 Task: Select the error option in the file links markdown fragment links.
Action: Mouse moved to (69, 523)
Screenshot: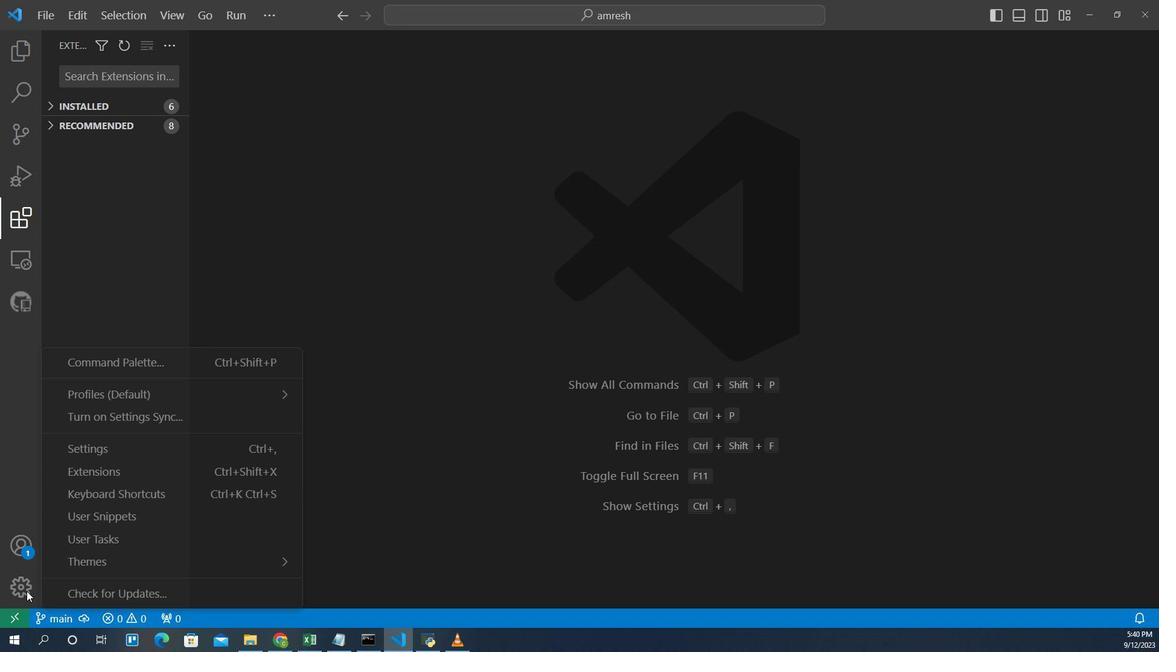 
Action: Mouse pressed left at (69, 523)
Screenshot: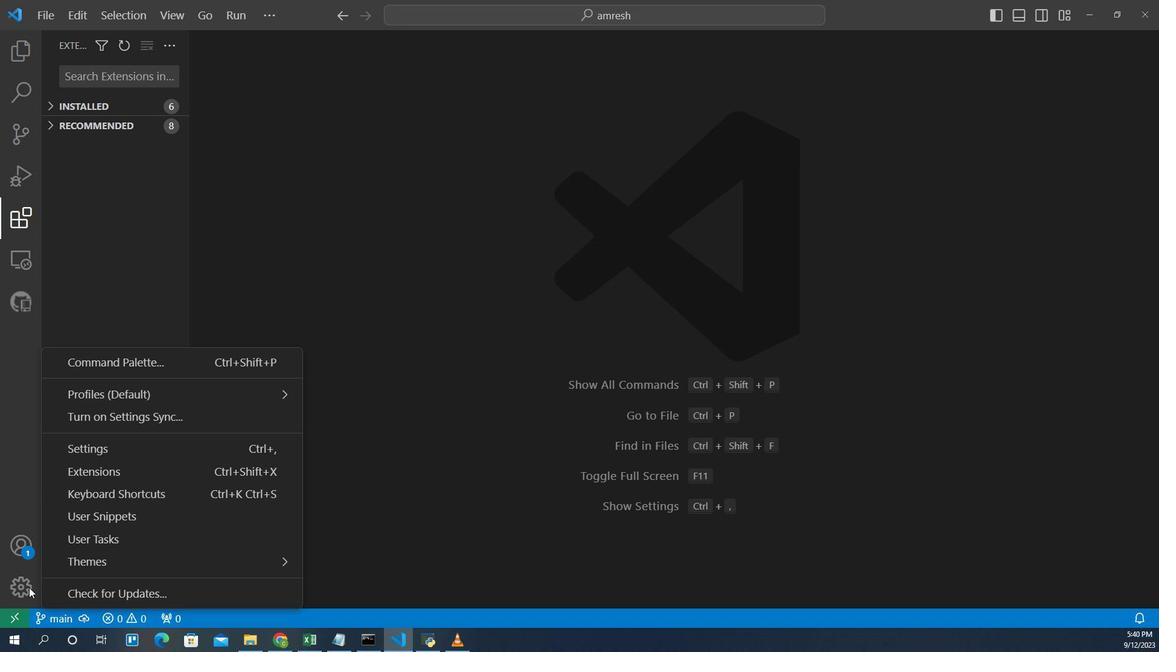
Action: Mouse moved to (120, 417)
Screenshot: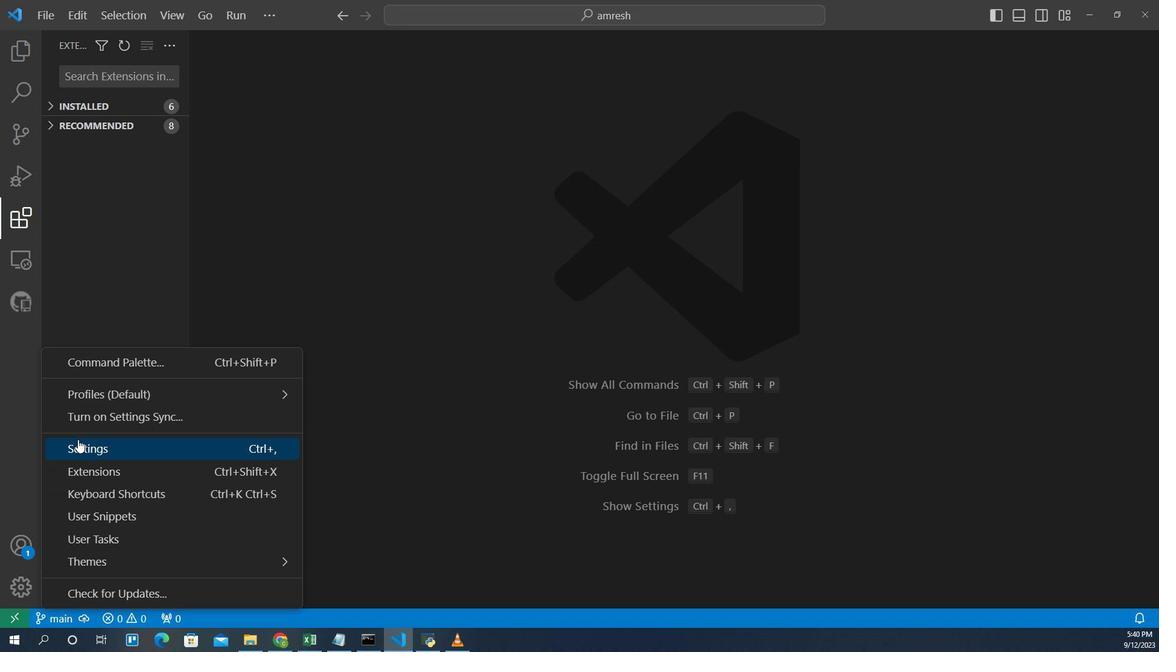
Action: Mouse pressed left at (120, 417)
Screenshot: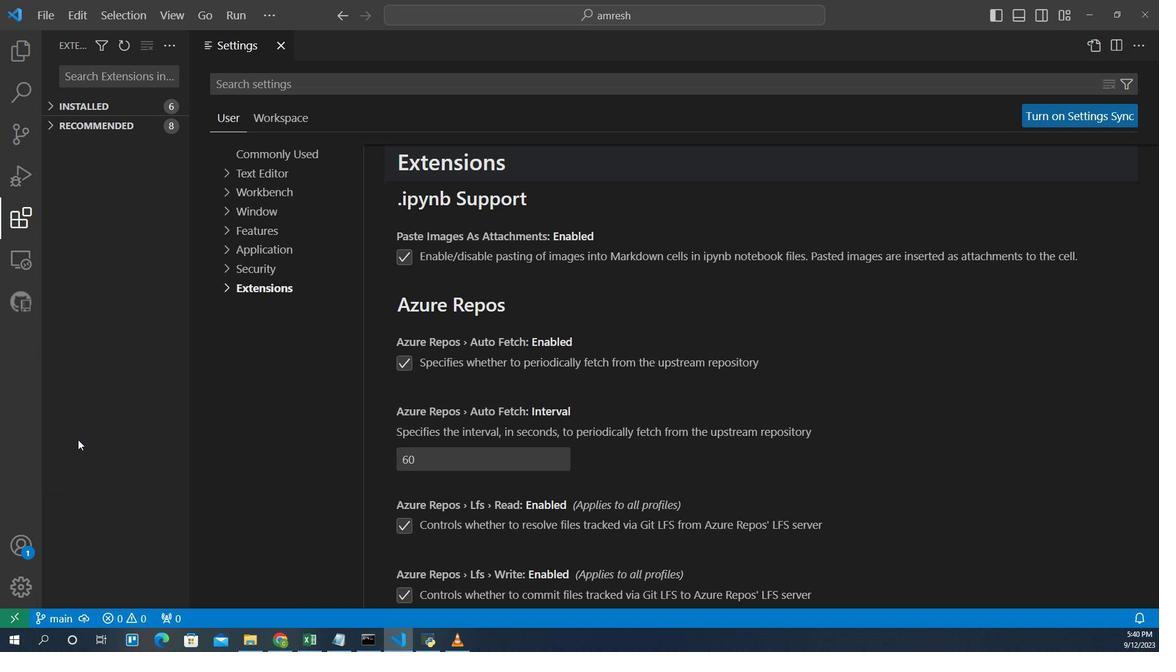
Action: Mouse moved to (283, 311)
Screenshot: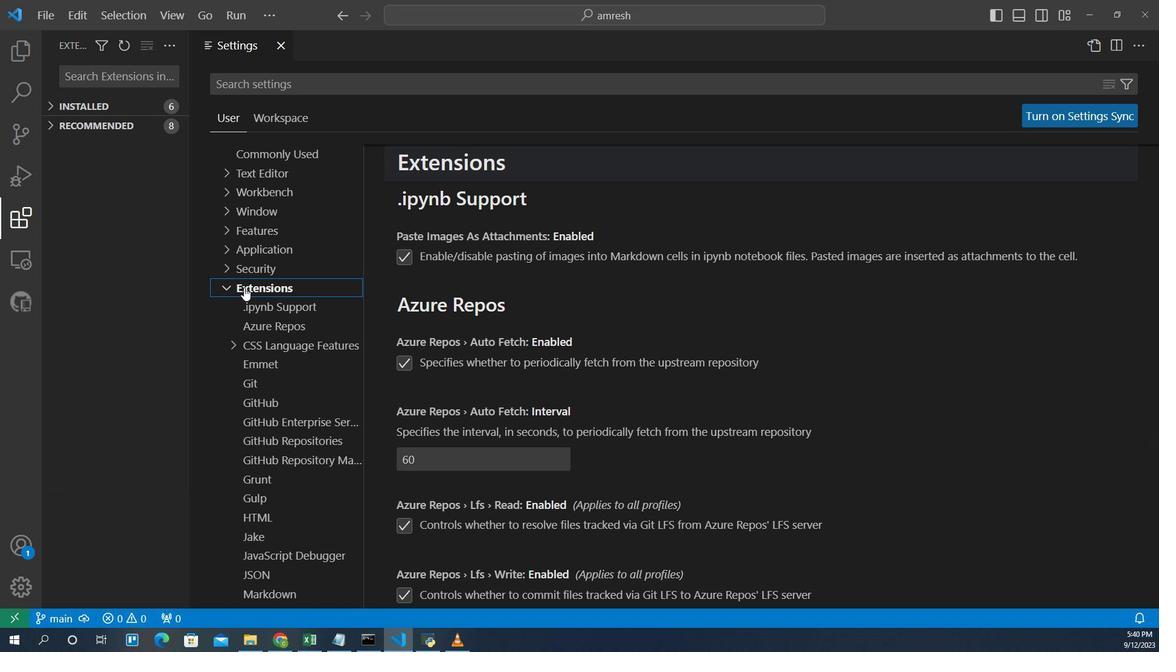 
Action: Mouse pressed left at (283, 311)
Screenshot: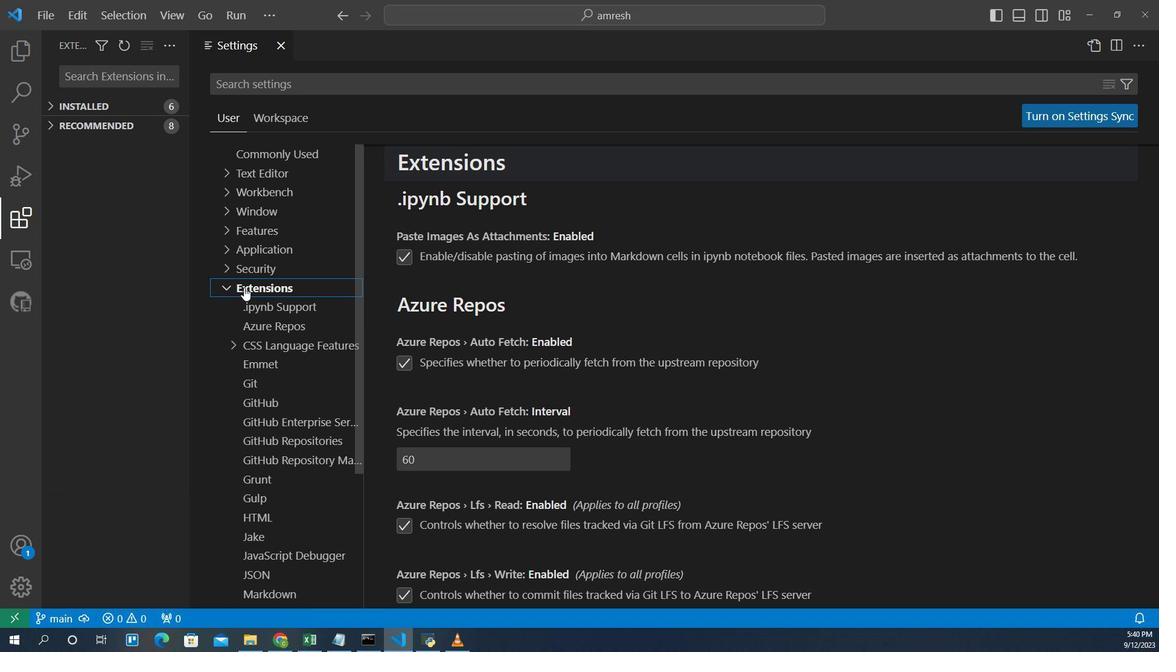 
Action: Mouse moved to (318, 525)
Screenshot: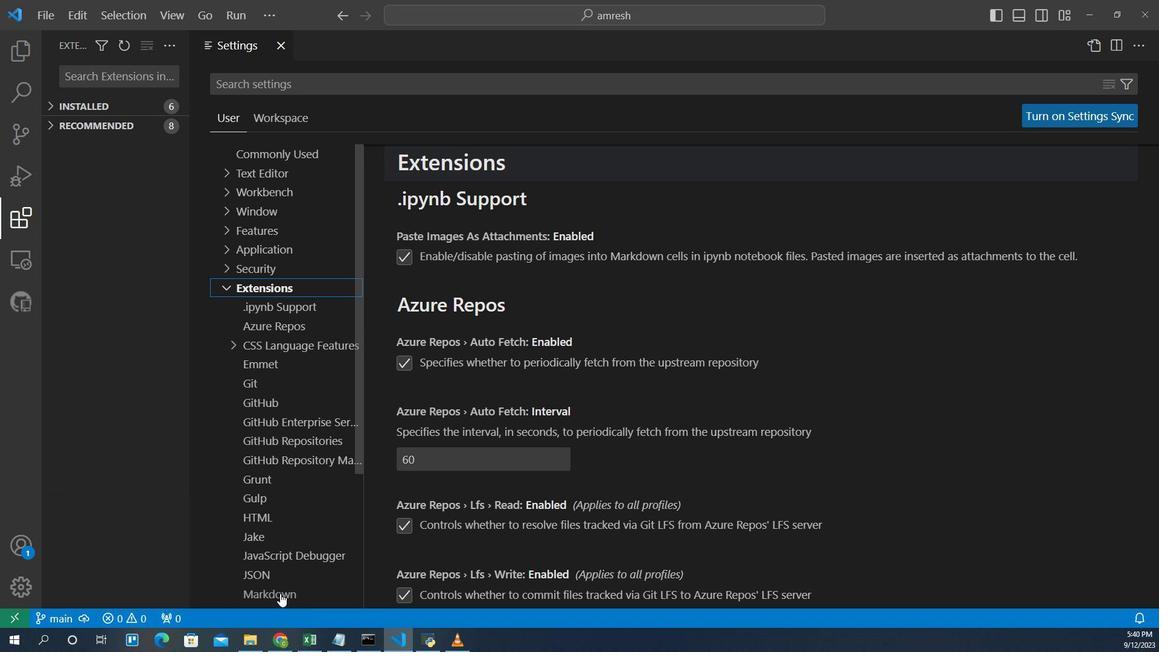 
Action: Mouse pressed left at (318, 525)
Screenshot: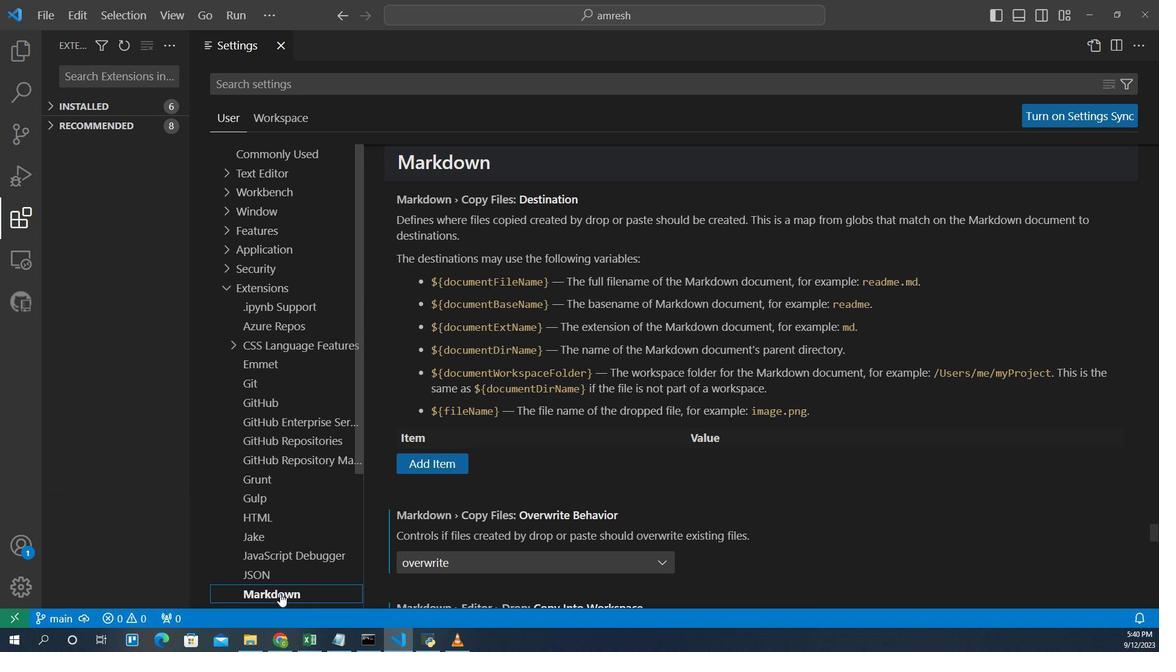 
Action: Mouse moved to (581, 440)
Screenshot: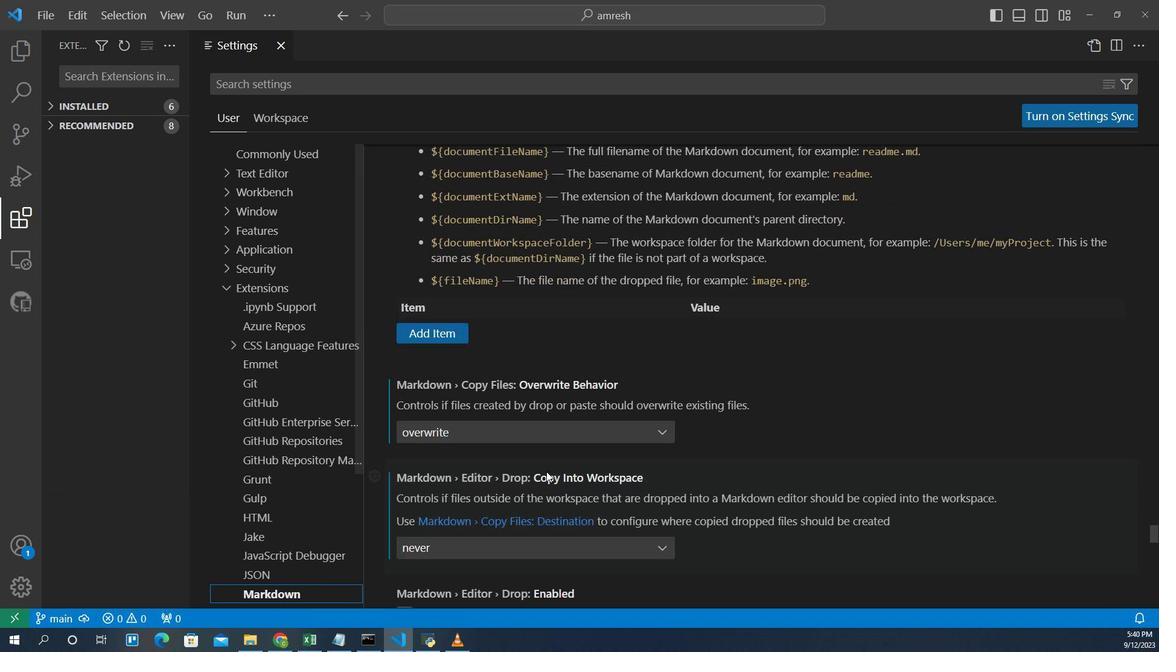 
Action: Mouse scrolled (581, 439) with delta (0, 0)
Screenshot: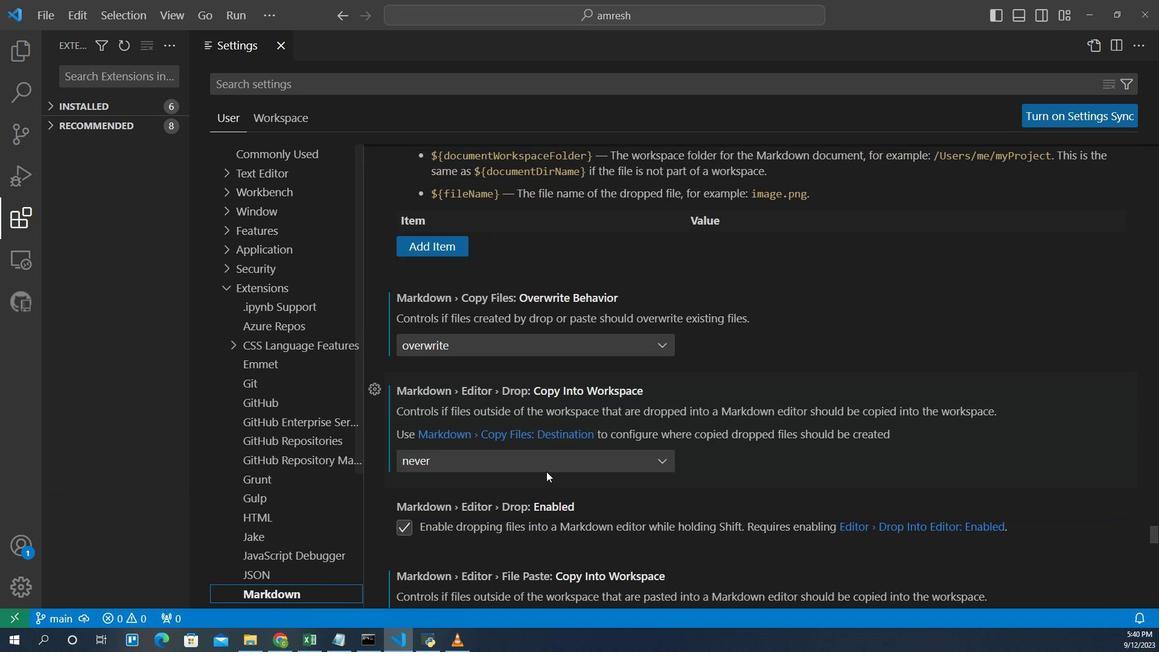
Action: Mouse scrolled (581, 439) with delta (0, 0)
Screenshot: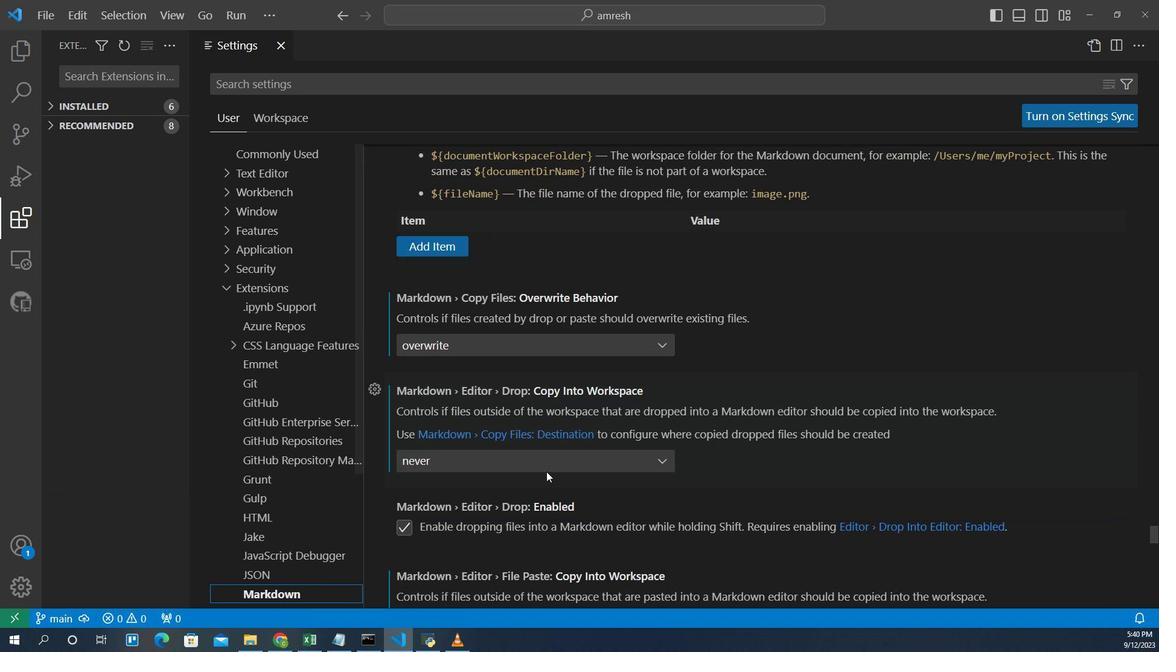 
Action: Mouse scrolled (581, 439) with delta (0, 0)
Screenshot: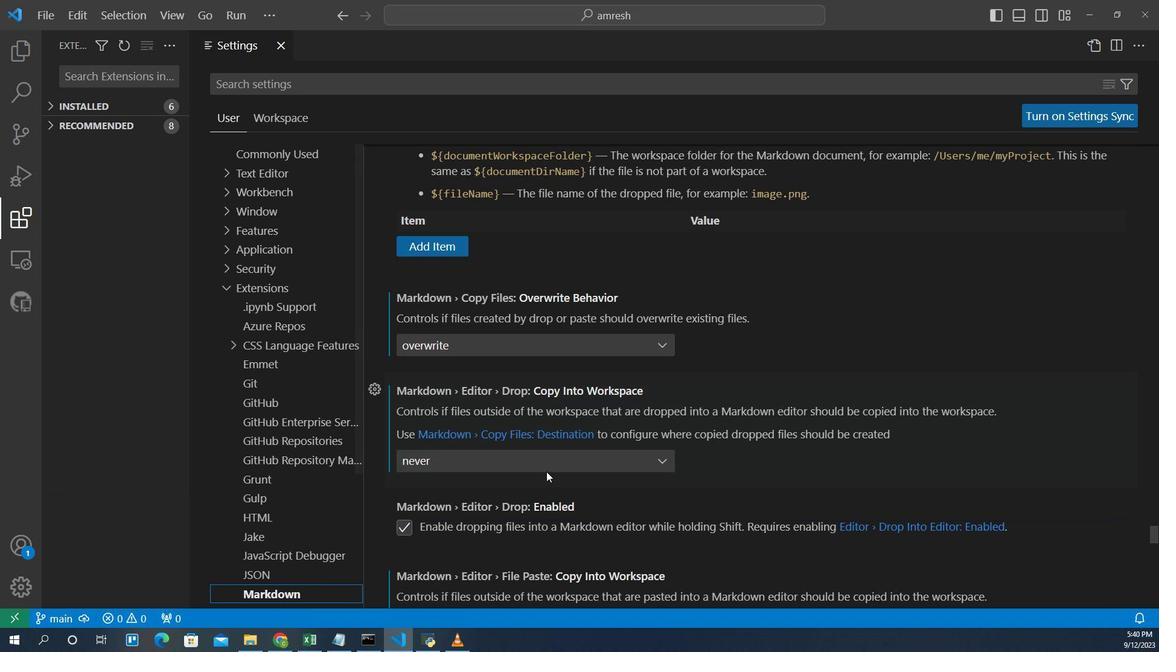 
Action: Mouse scrolled (581, 439) with delta (0, 0)
Screenshot: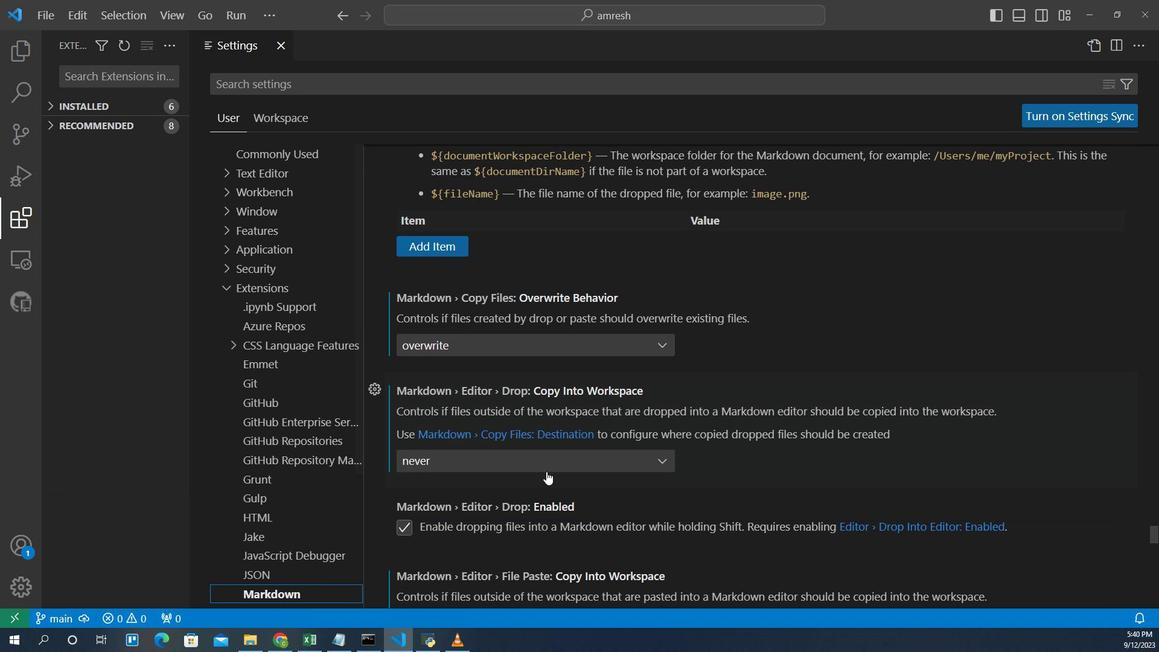 
Action: Mouse scrolled (581, 439) with delta (0, 0)
Screenshot: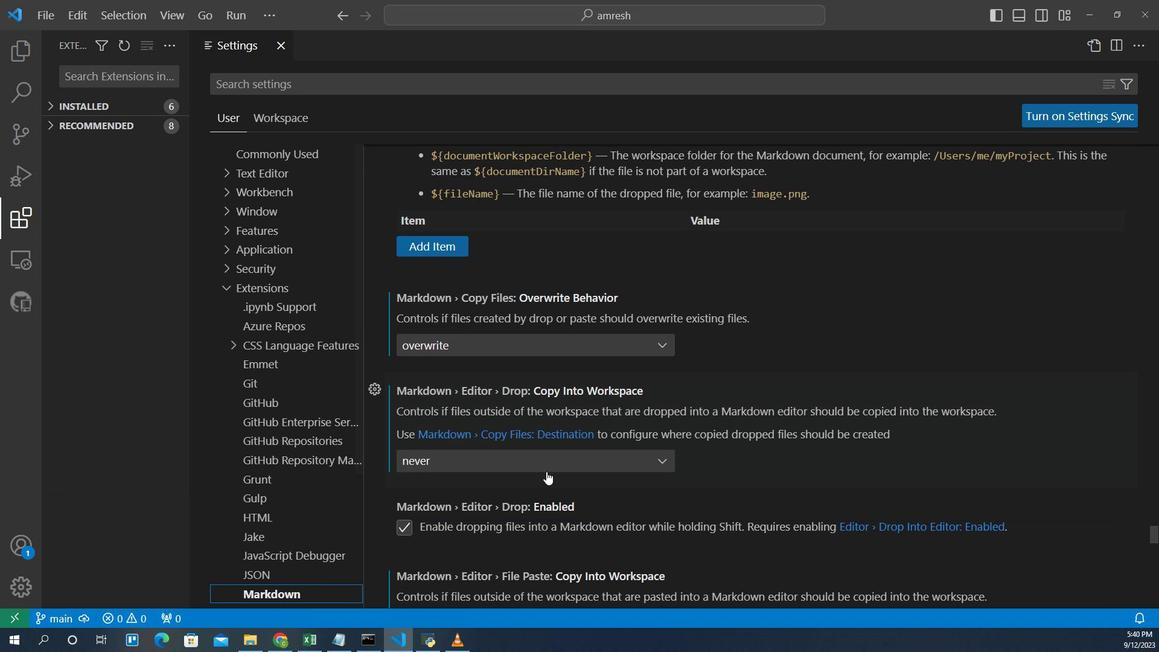
Action: Mouse scrolled (581, 439) with delta (0, 0)
Screenshot: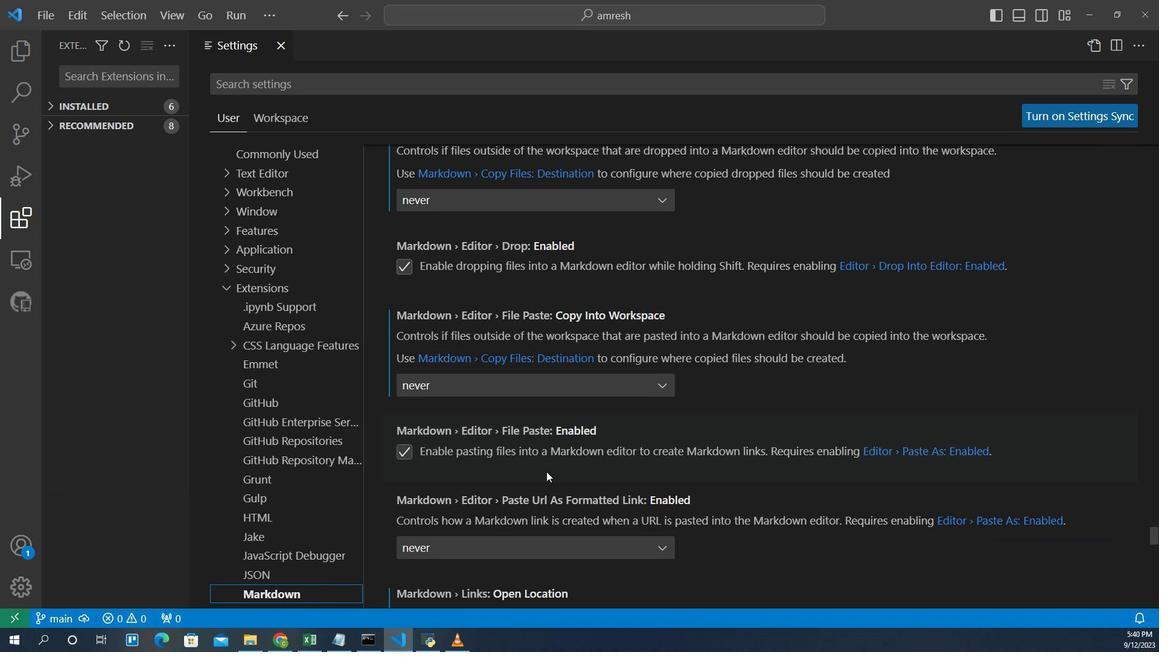
Action: Mouse scrolled (581, 439) with delta (0, 0)
Screenshot: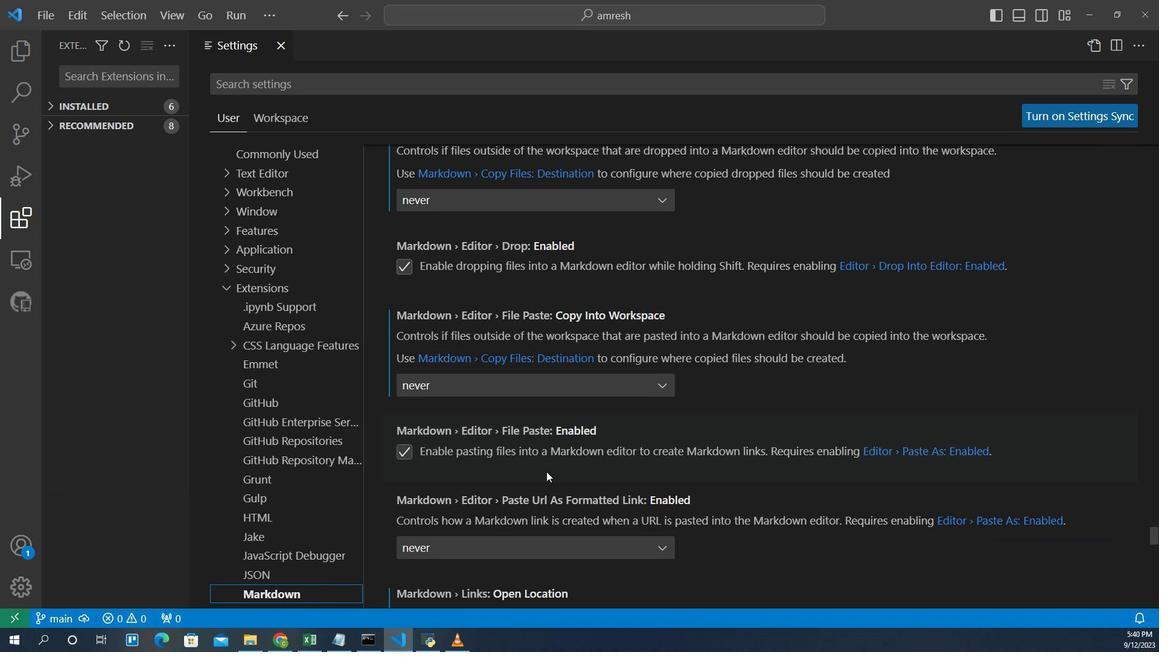 
Action: Mouse scrolled (581, 439) with delta (0, 0)
Screenshot: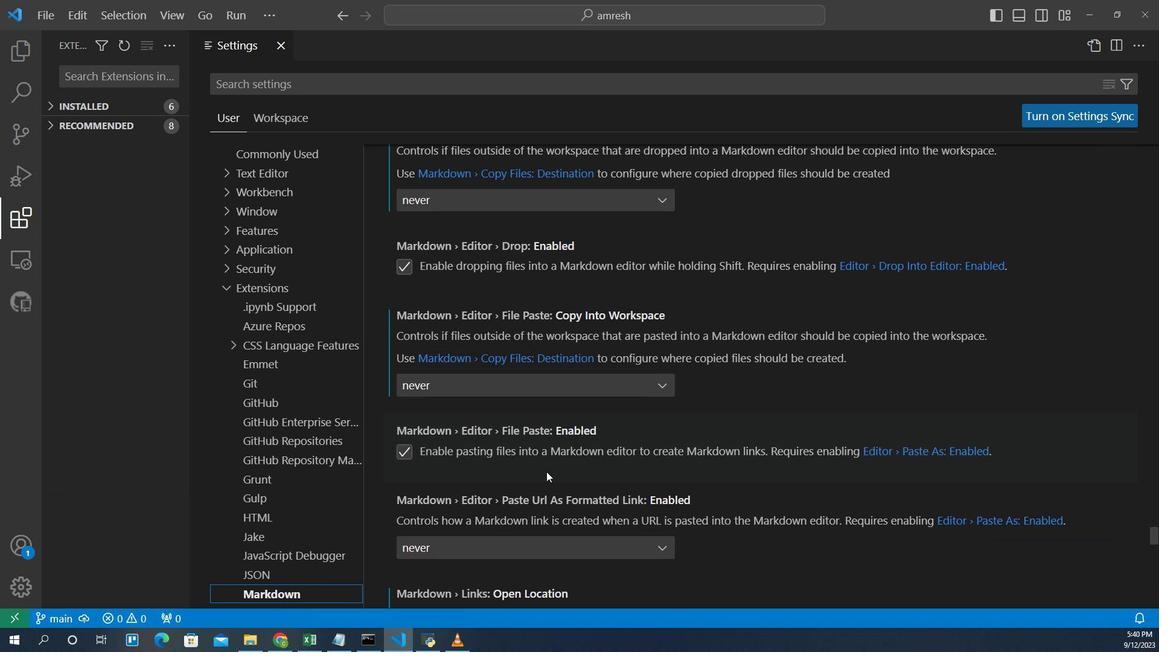 
Action: Mouse scrolled (581, 439) with delta (0, 0)
Screenshot: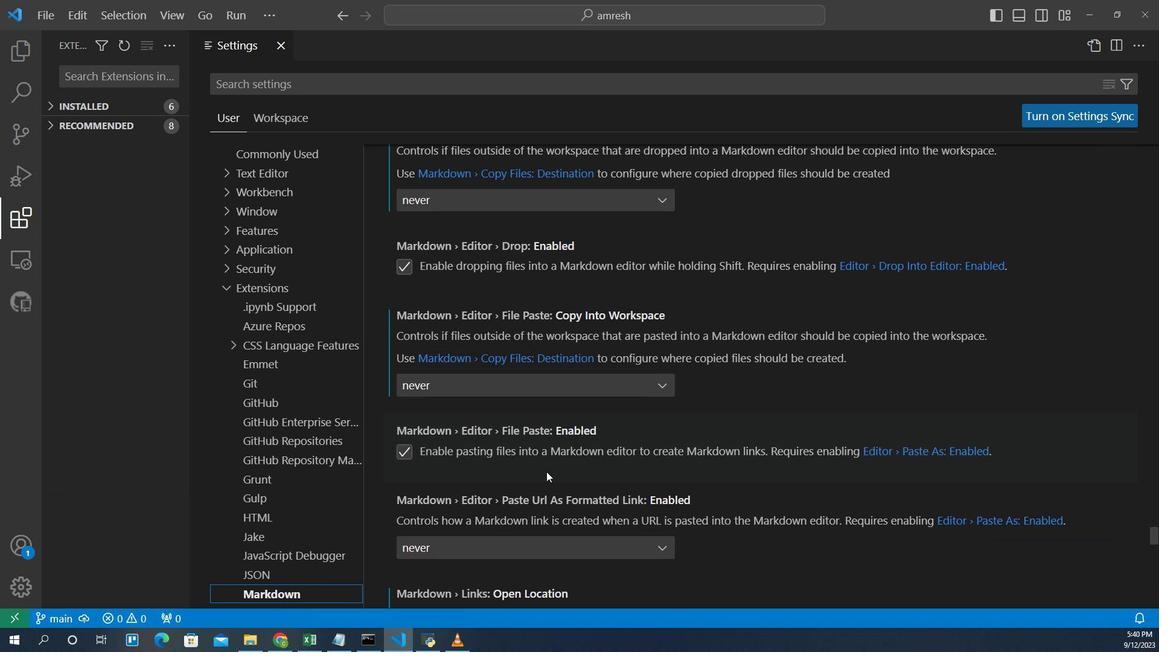 
Action: Mouse scrolled (581, 439) with delta (0, 0)
Screenshot: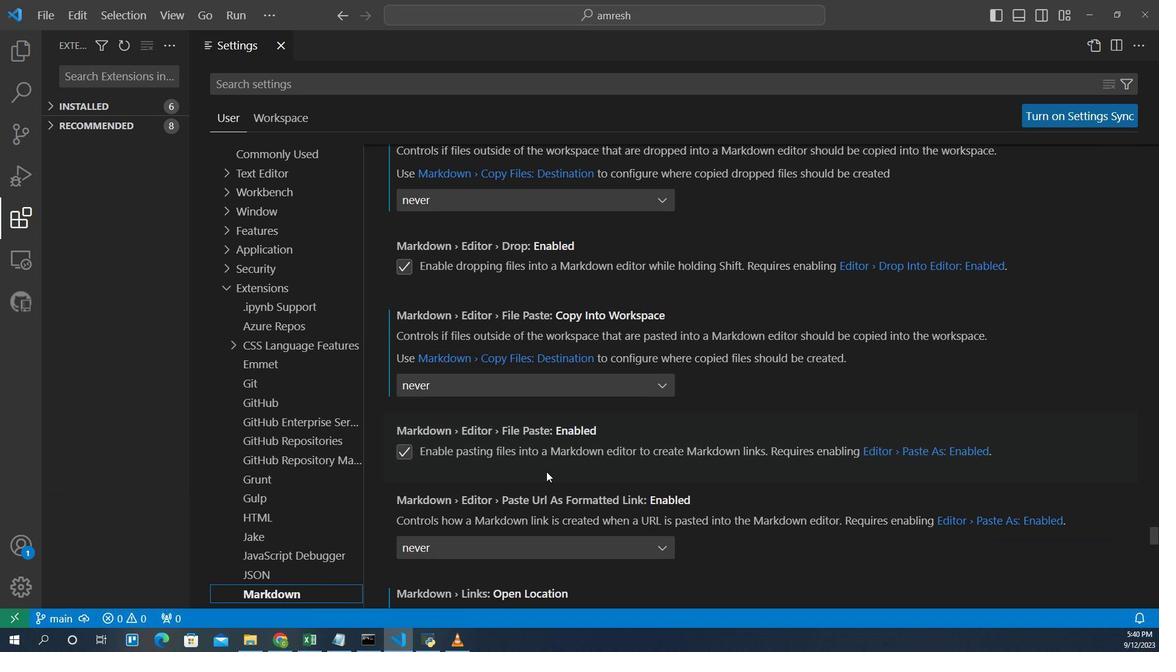 
Action: Mouse scrolled (581, 439) with delta (0, 0)
Screenshot: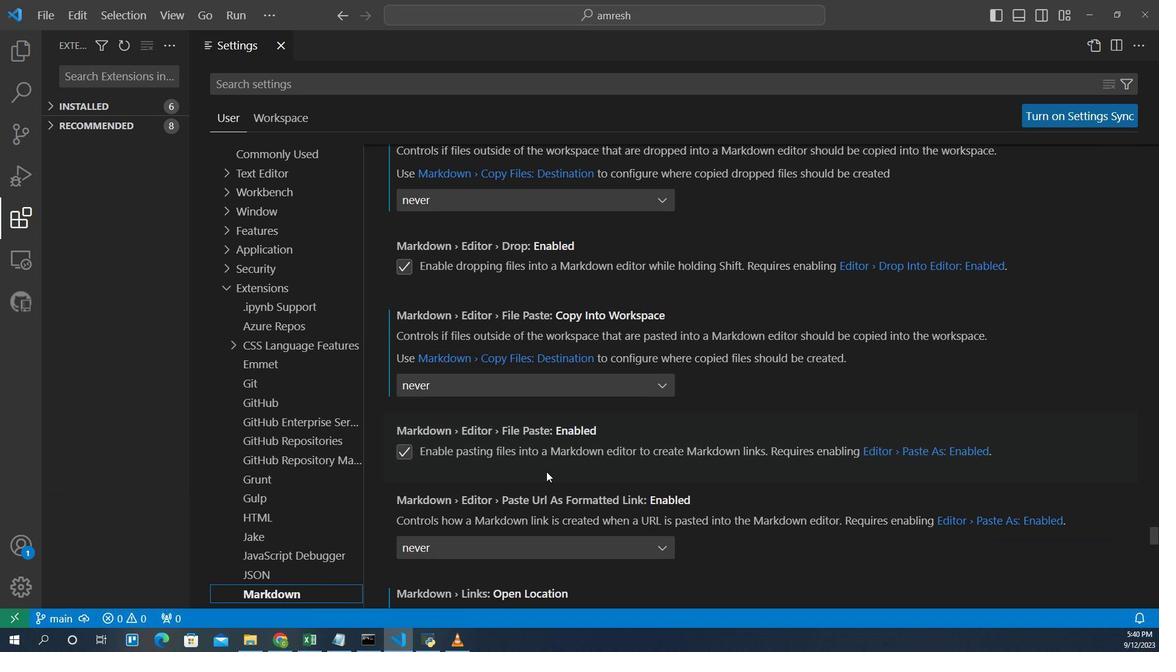 
Action: Mouse scrolled (581, 439) with delta (0, 0)
Screenshot: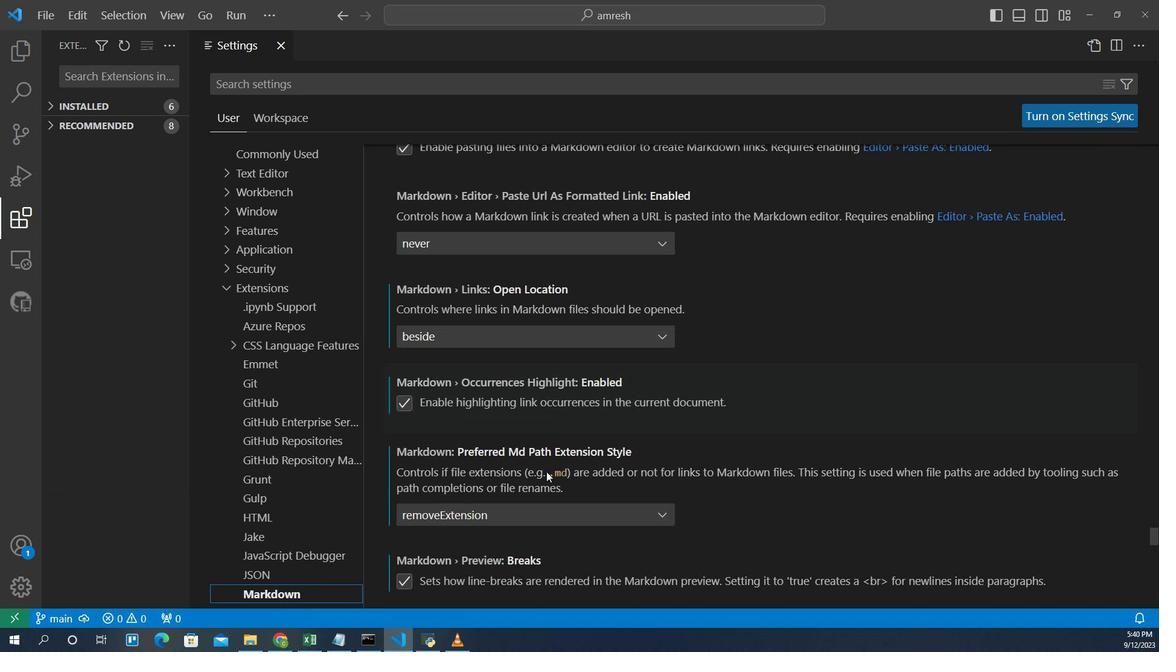 
Action: Mouse scrolled (581, 439) with delta (0, 0)
Screenshot: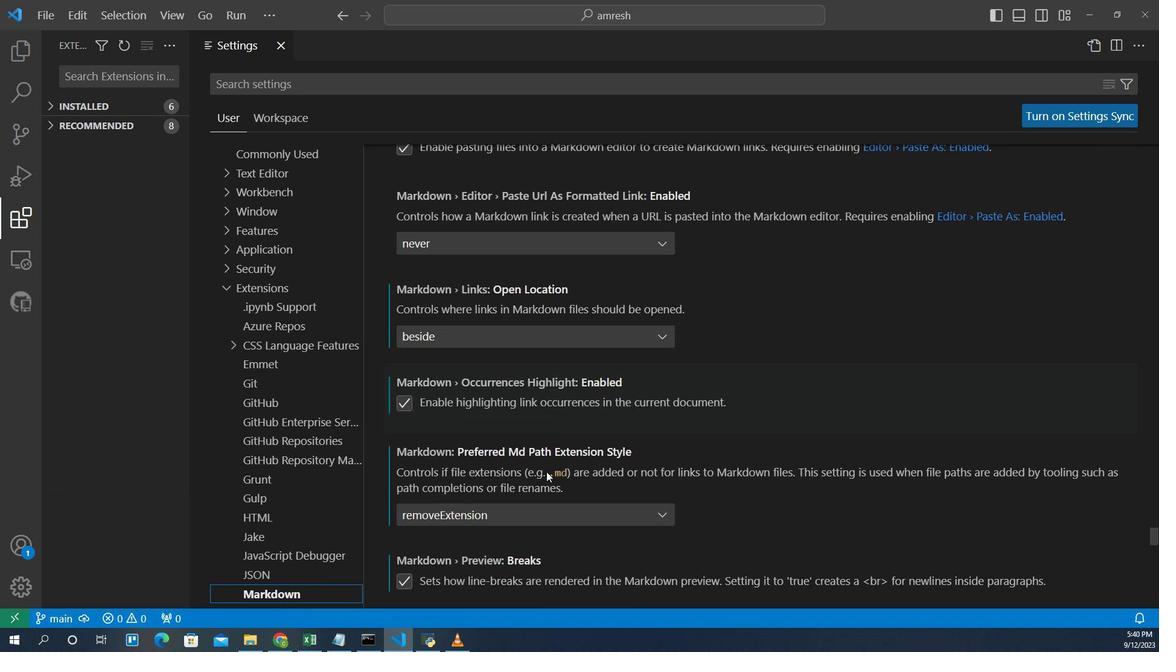 
Action: Mouse scrolled (581, 439) with delta (0, 0)
Screenshot: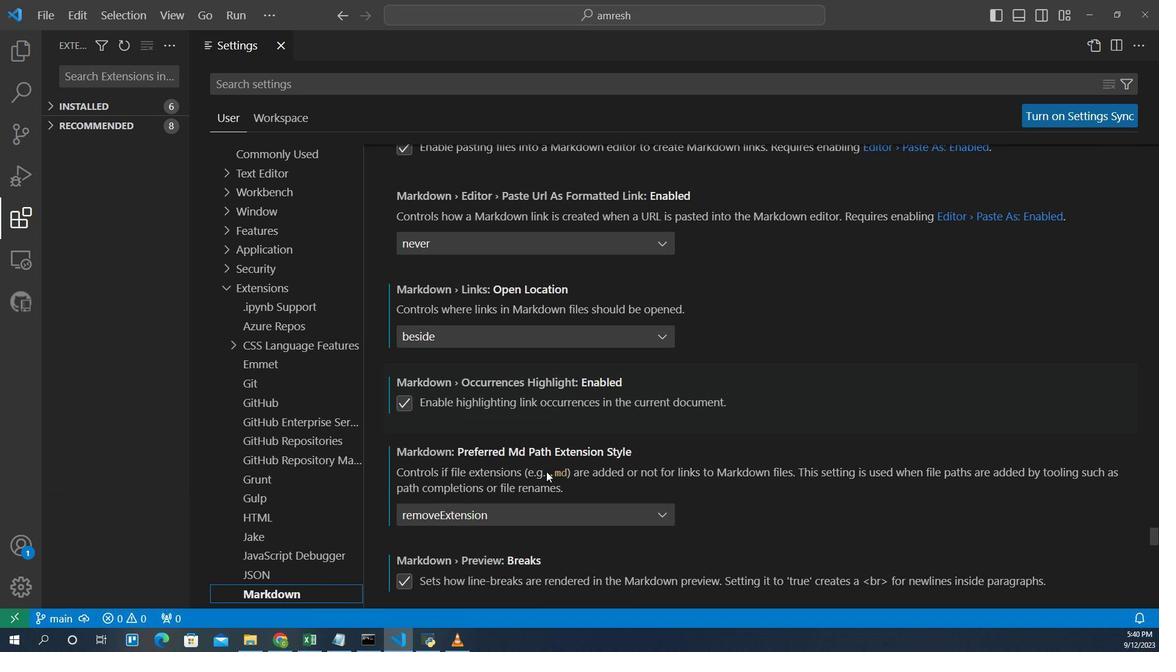 
Action: Mouse scrolled (581, 439) with delta (0, 0)
Screenshot: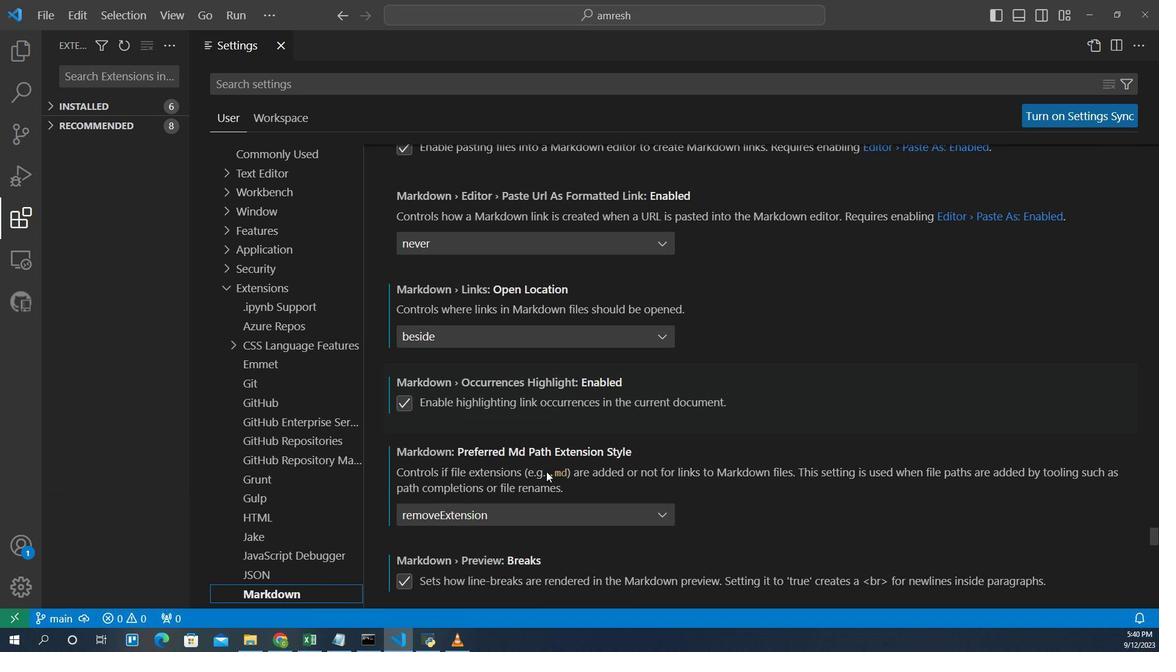 
Action: Mouse scrolled (581, 439) with delta (0, 0)
Screenshot: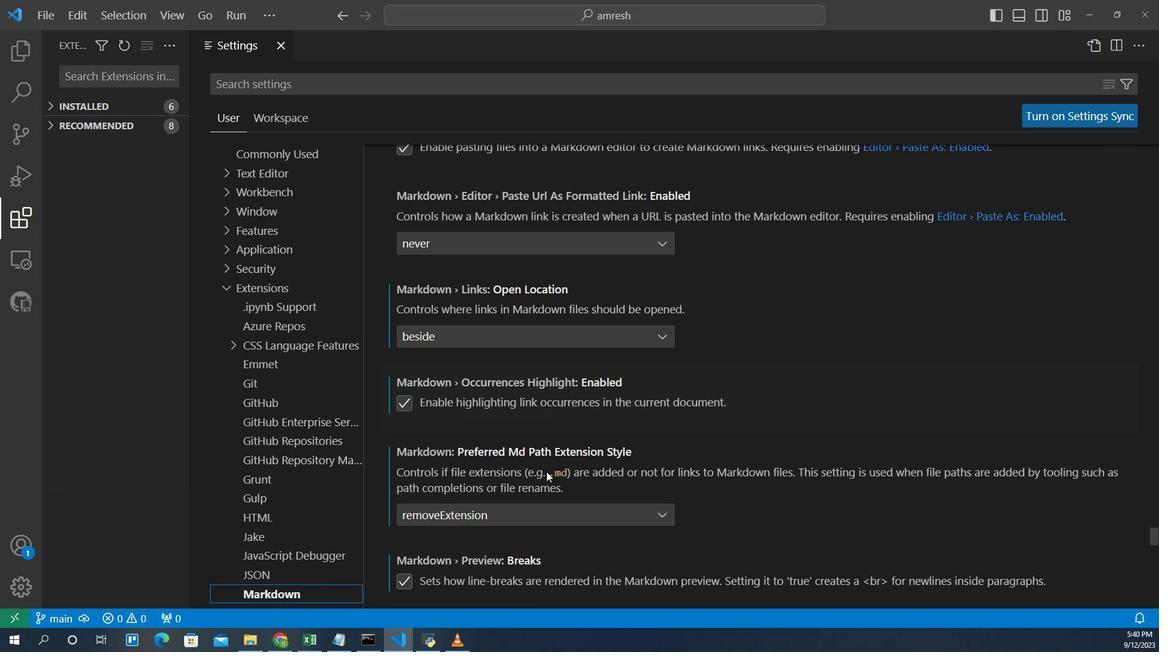 
Action: Mouse scrolled (581, 439) with delta (0, 0)
Screenshot: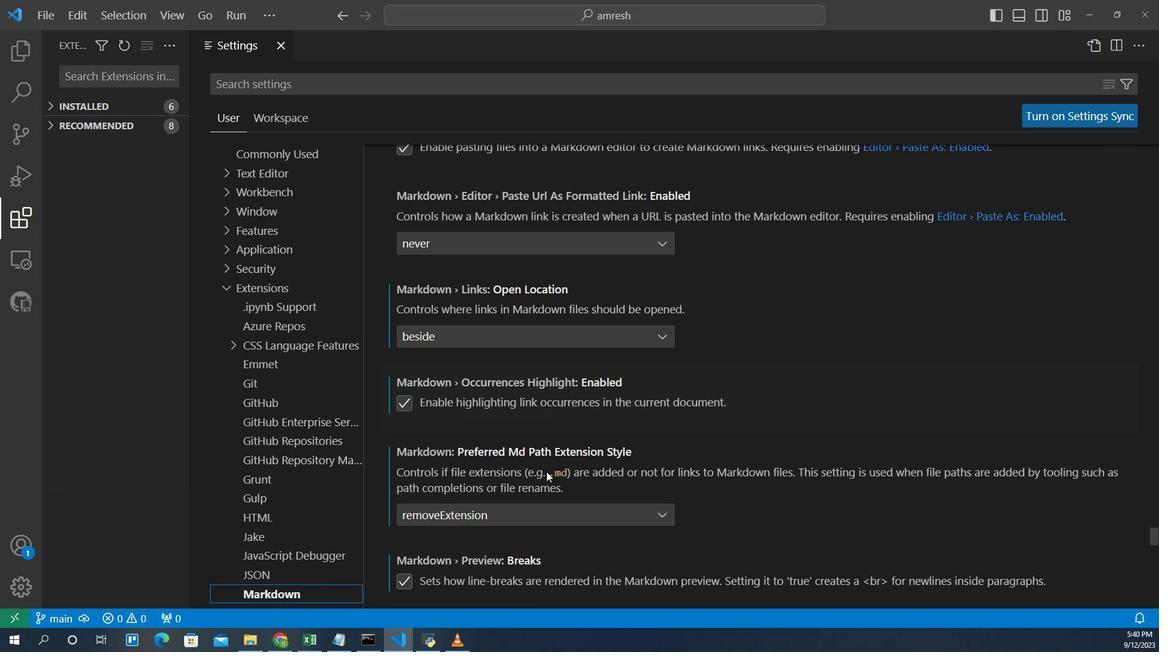 
Action: Mouse scrolled (581, 439) with delta (0, 0)
Screenshot: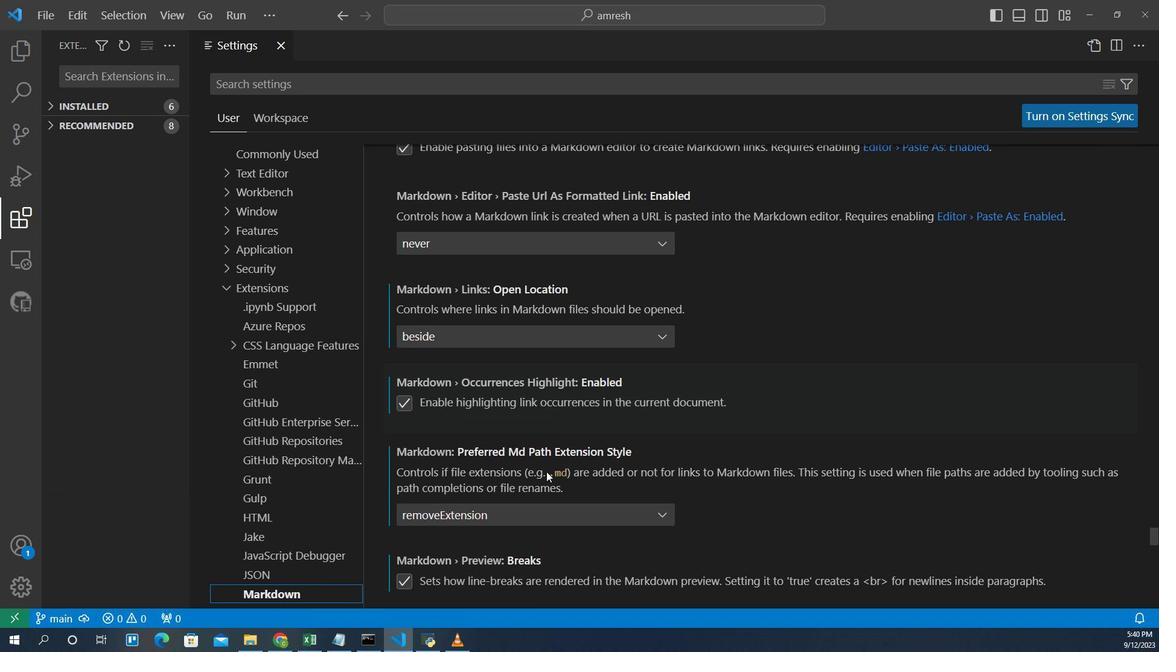 
Action: Mouse scrolled (581, 439) with delta (0, 0)
Screenshot: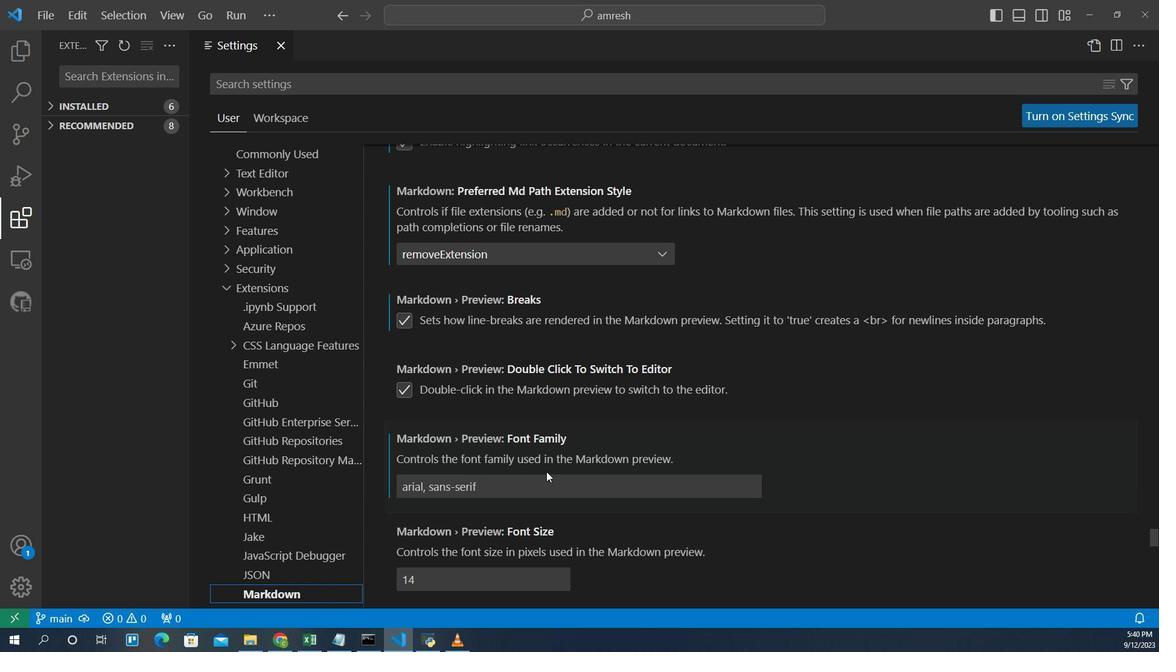 
Action: Mouse scrolled (581, 439) with delta (0, 0)
Screenshot: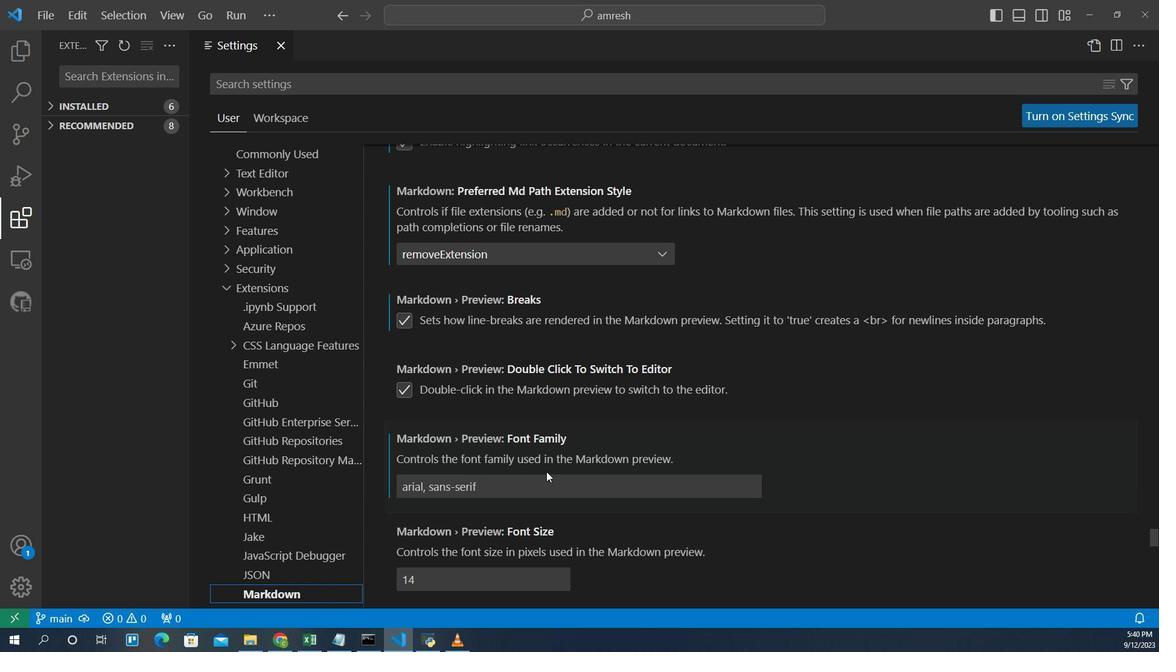 
Action: Mouse scrolled (581, 439) with delta (0, 0)
Screenshot: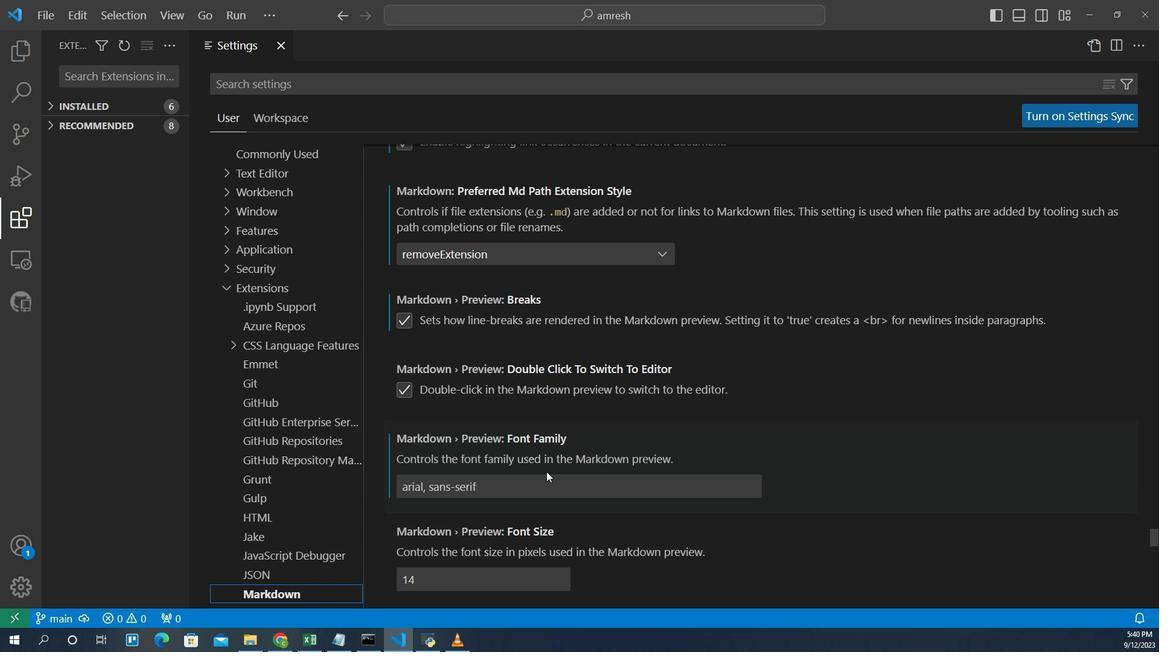 
Action: Mouse scrolled (581, 439) with delta (0, 0)
Screenshot: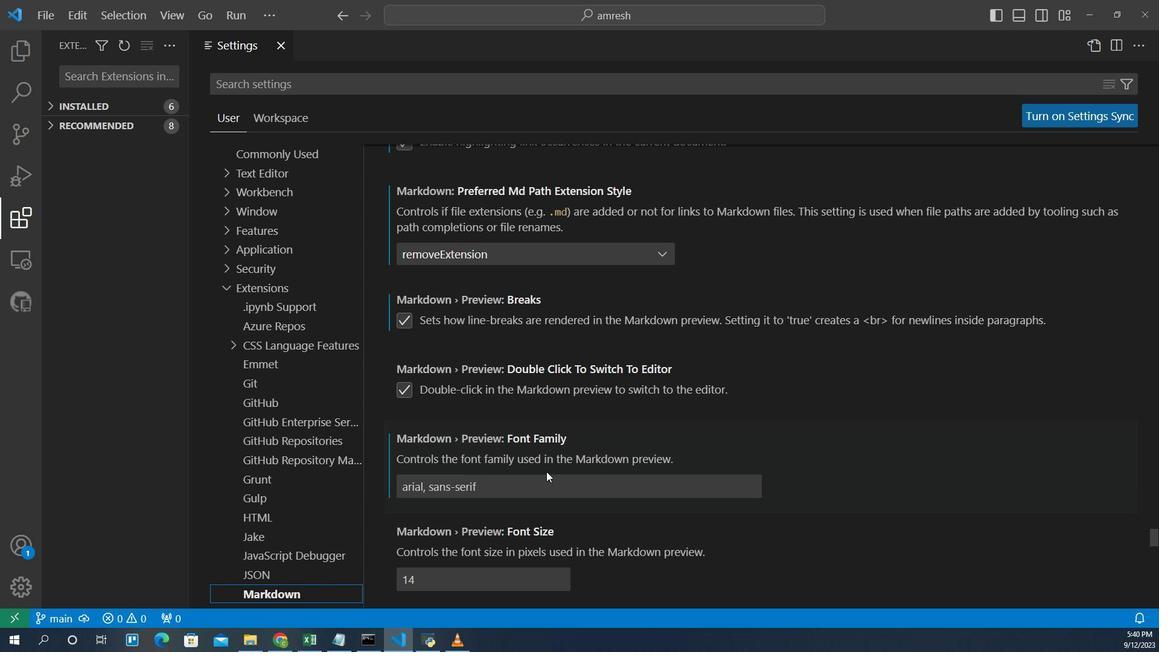 
Action: Mouse scrolled (581, 439) with delta (0, 0)
Screenshot: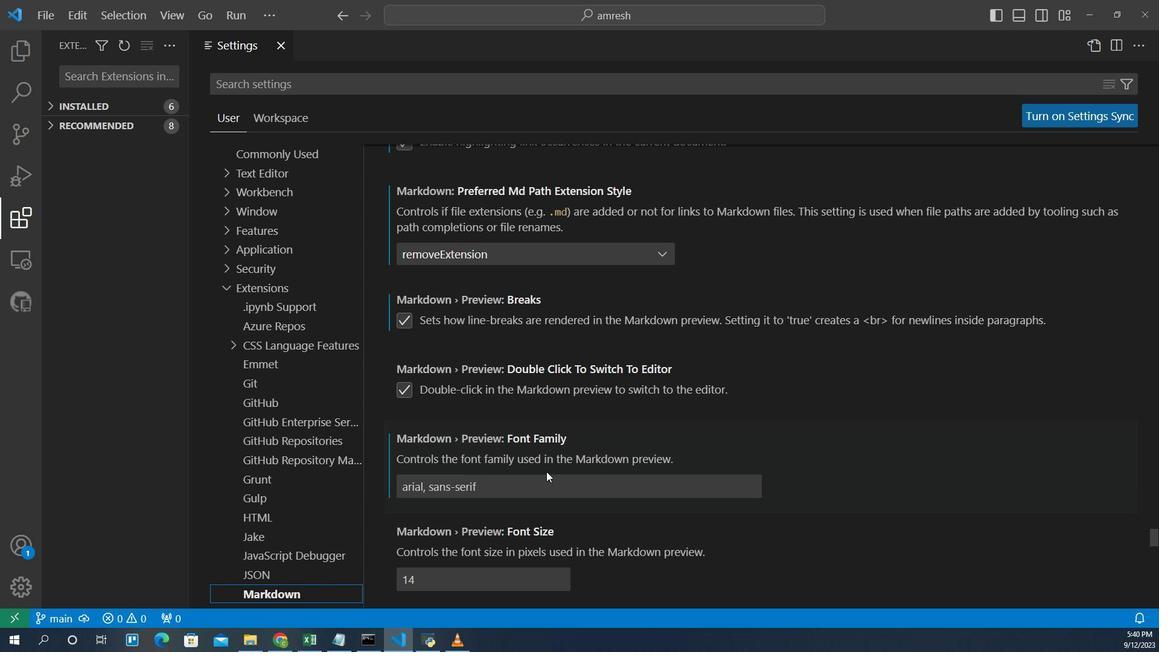 
Action: Mouse scrolled (581, 439) with delta (0, 0)
Screenshot: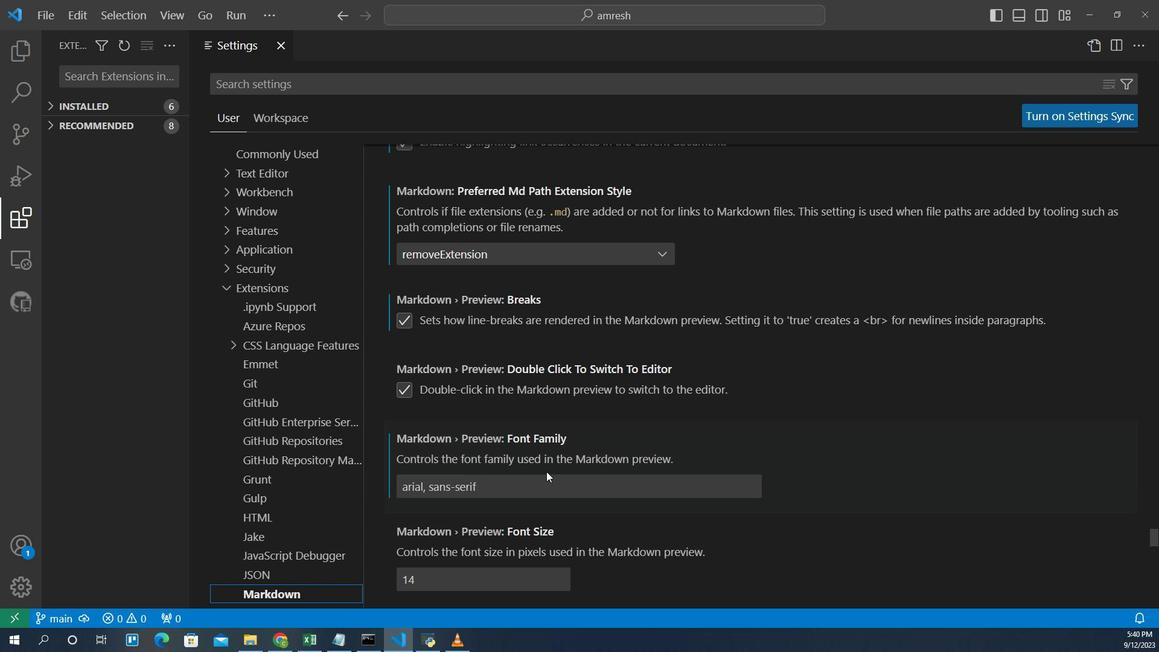 
Action: Mouse moved to (581, 440)
Screenshot: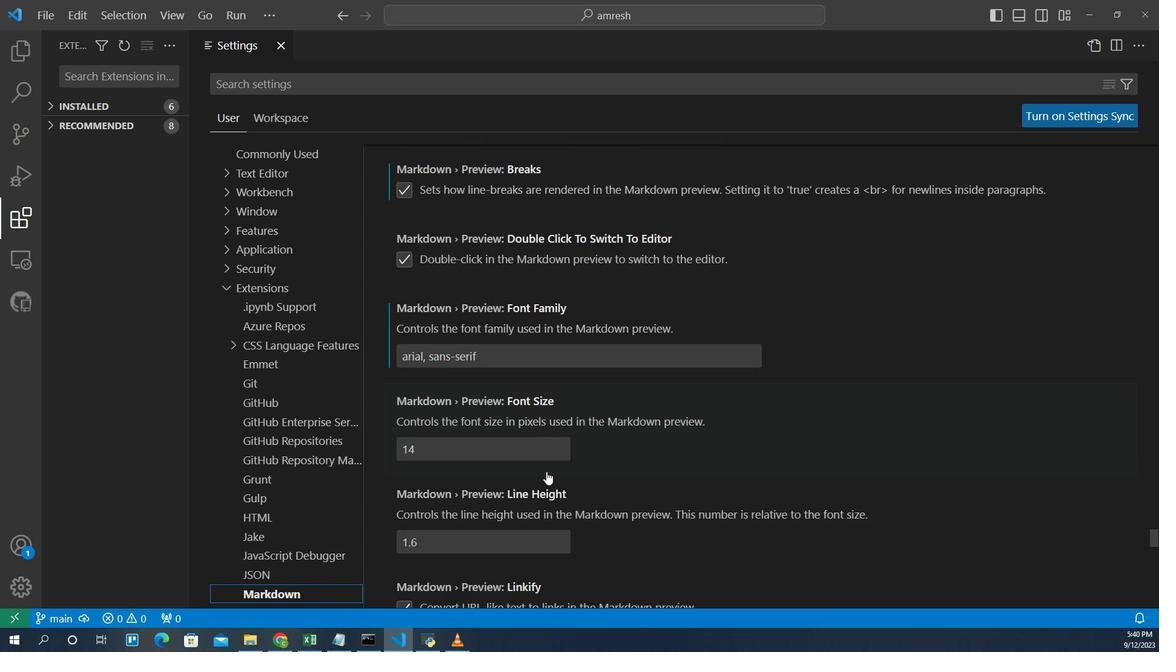 
Action: Mouse scrolled (581, 439) with delta (0, 0)
Screenshot: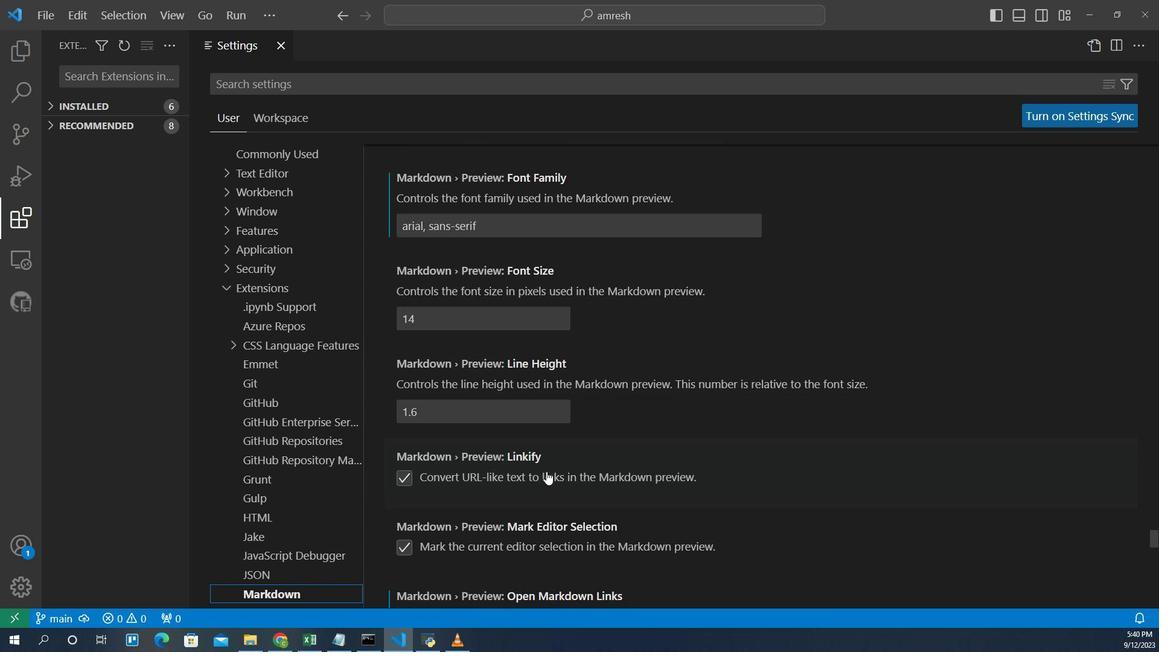 
Action: Mouse scrolled (581, 439) with delta (0, 0)
Screenshot: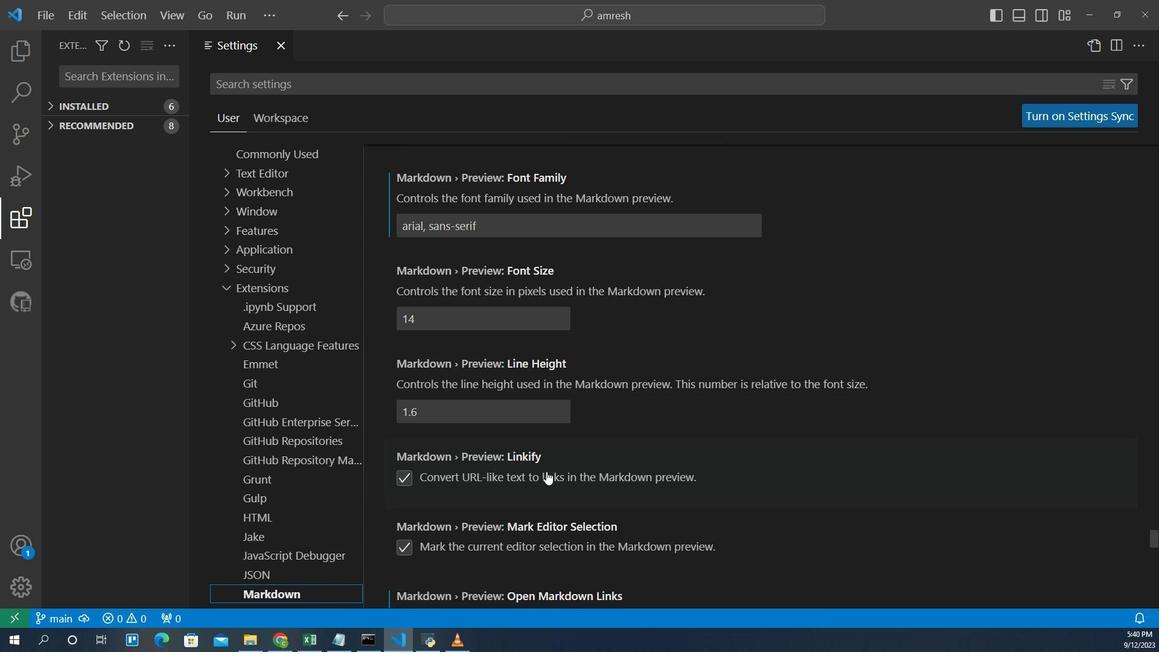
Action: Mouse scrolled (581, 439) with delta (0, 0)
Screenshot: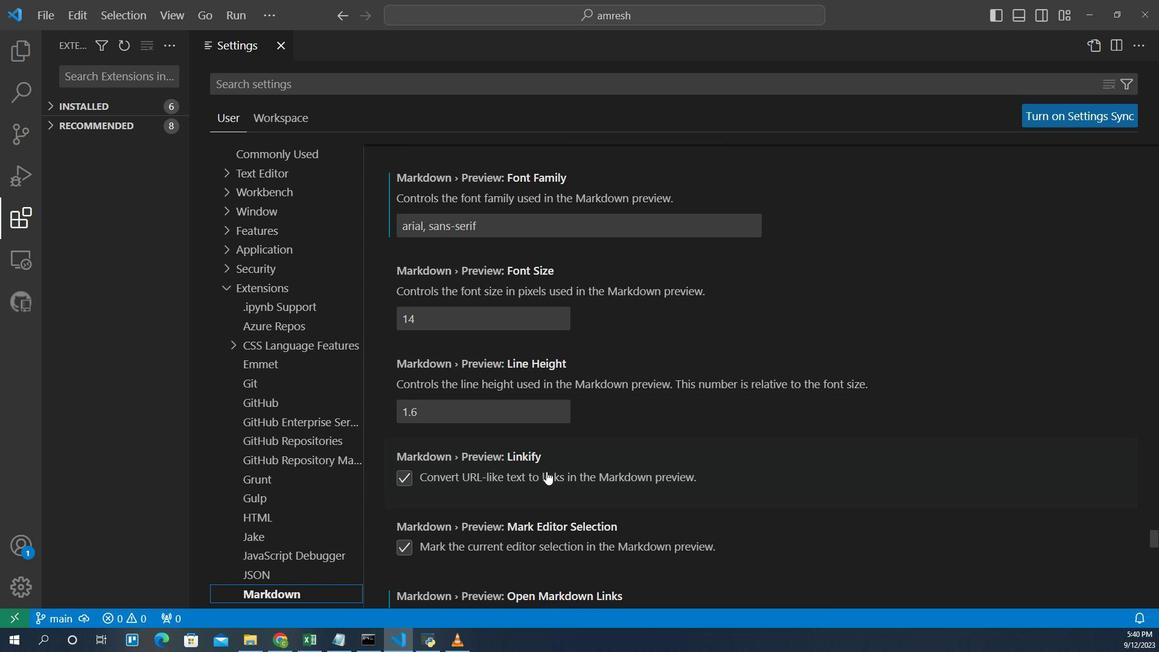 
Action: Mouse scrolled (581, 439) with delta (0, 0)
Screenshot: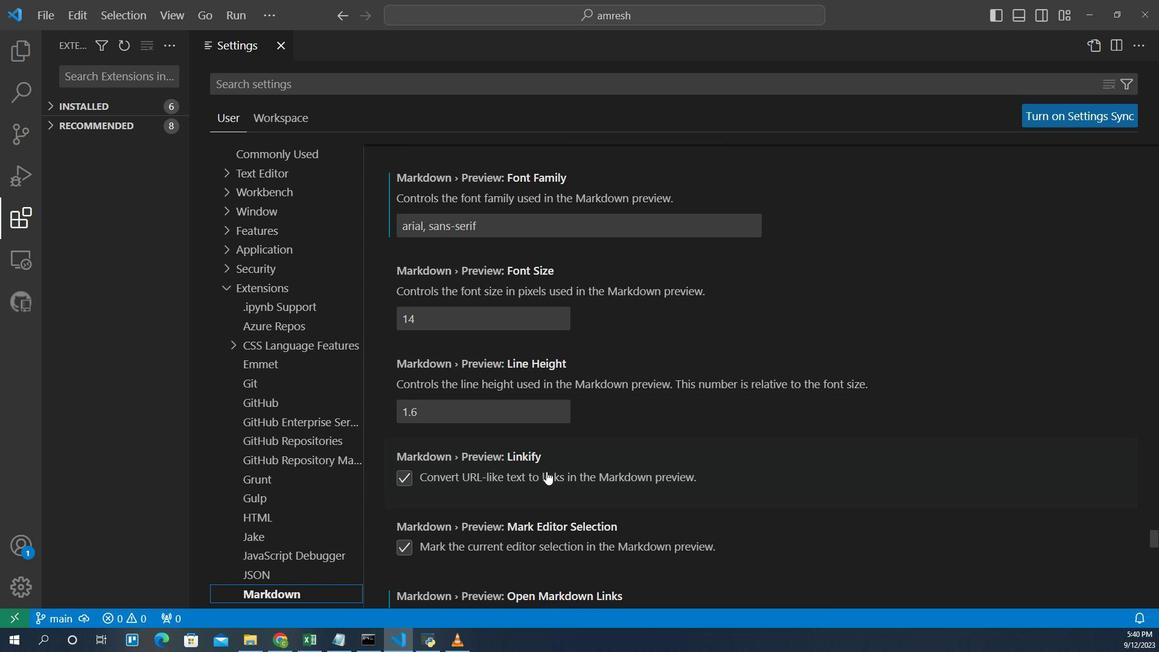 
Action: Mouse scrolled (581, 439) with delta (0, 0)
Screenshot: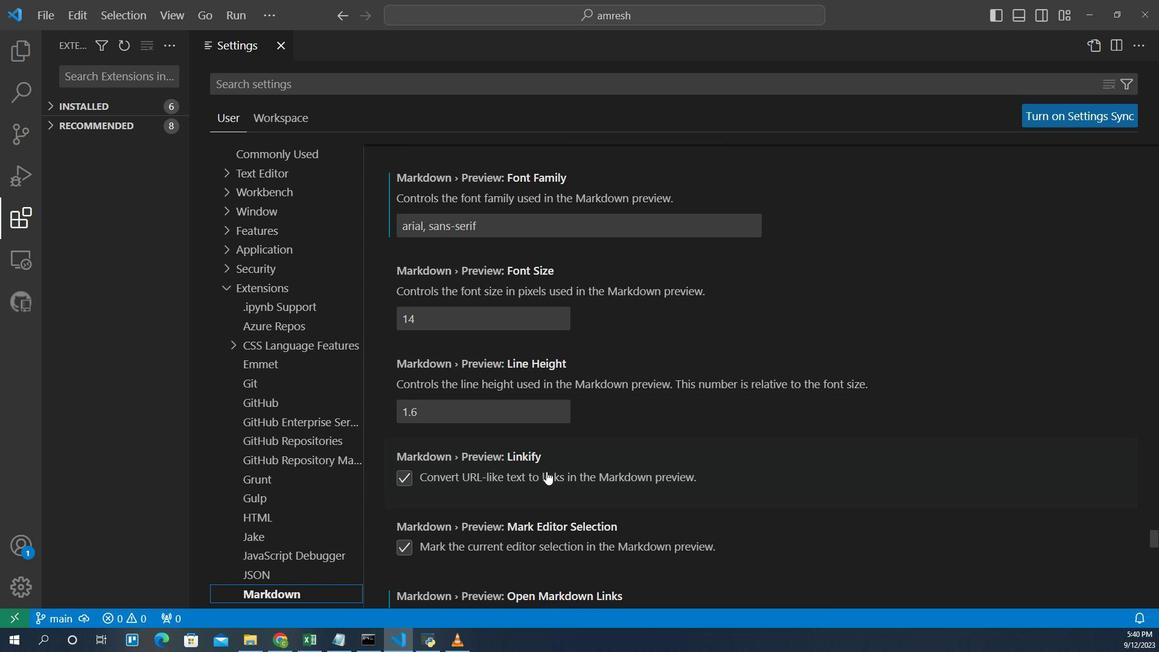 
Action: Mouse scrolled (581, 439) with delta (0, 0)
Screenshot: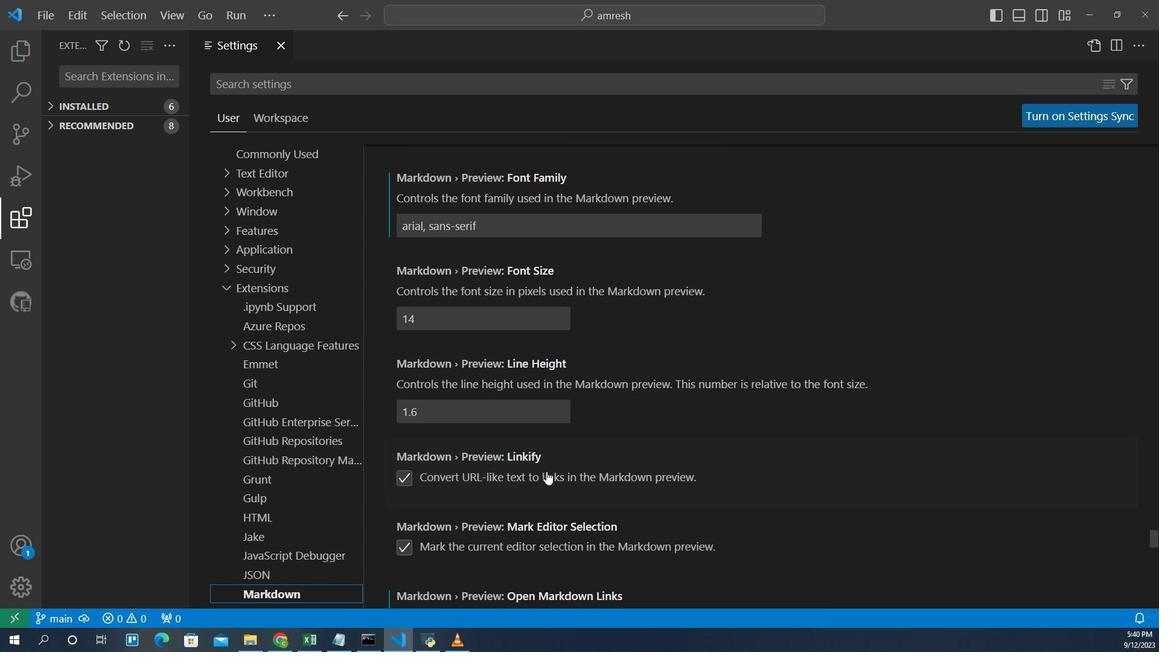 
Action: Mouse scrolled (581, 439) with delta (0, 0)
Screenshot: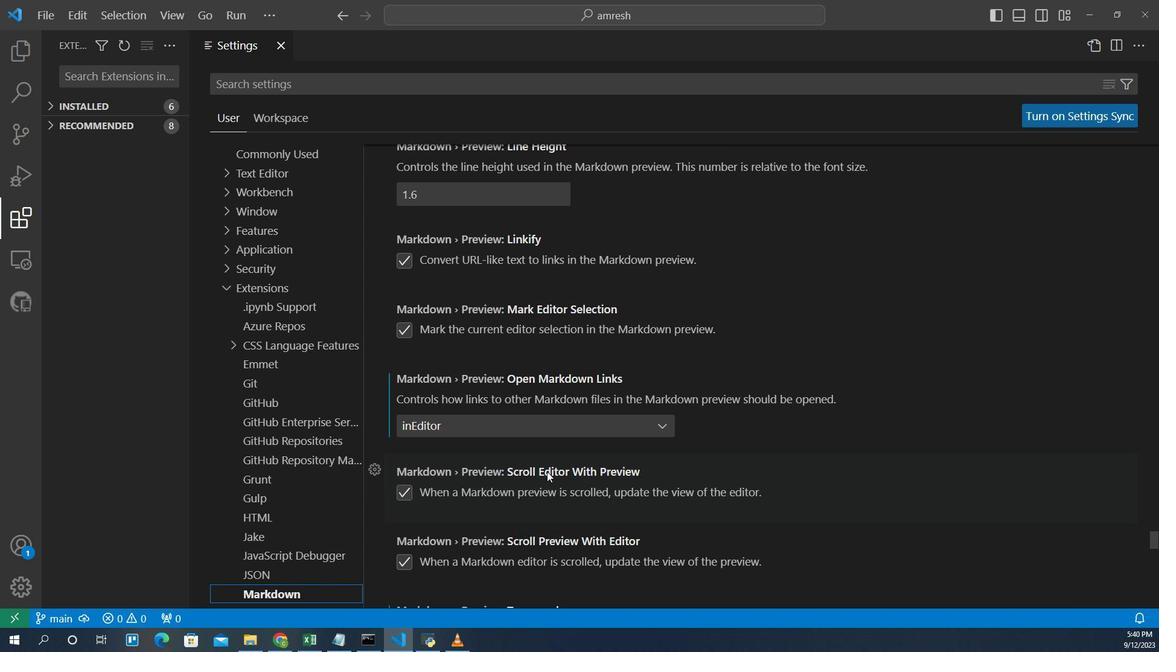 
Action: Mouse scrolled (581, 439) with delta (0, 0)
Screenshot: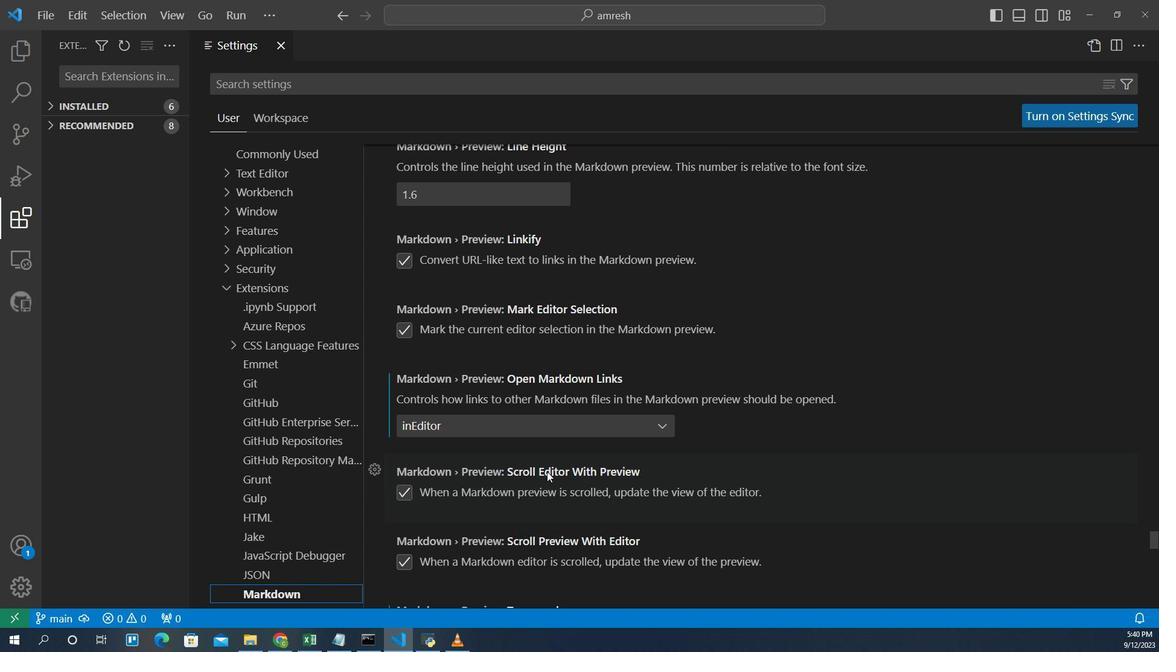 
Action: Mouse scrolled (581, 439) with delta (0, 0)
Screenshot: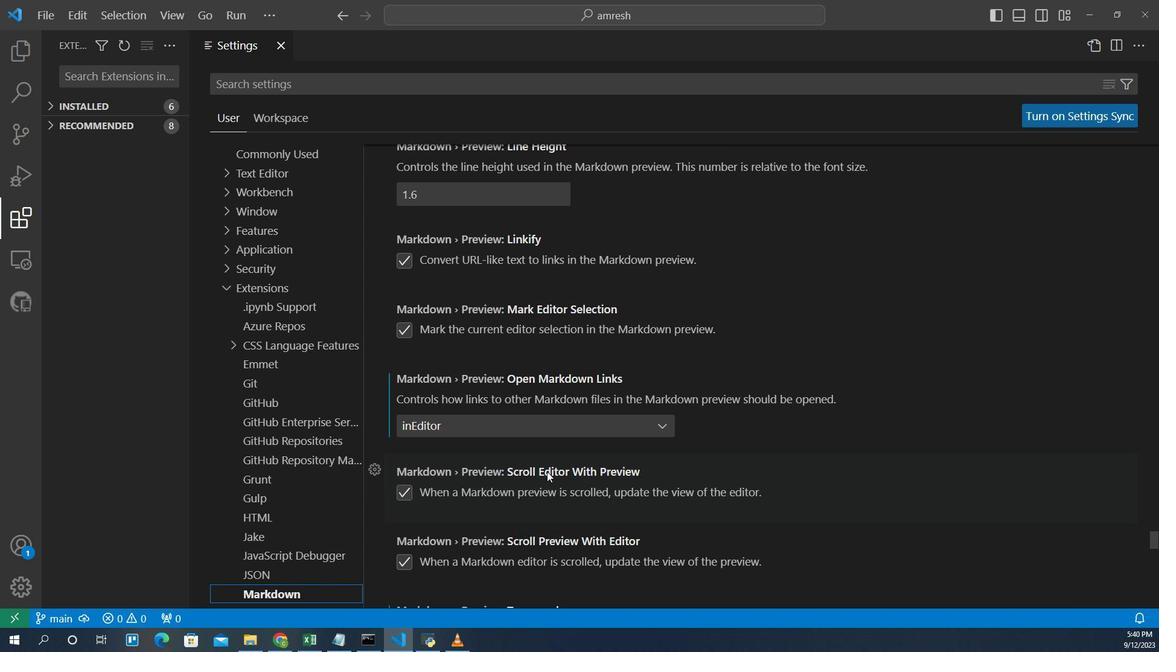 
Action: Mouse scrolled (581, 439) with delta (0, 0)
Screenshot: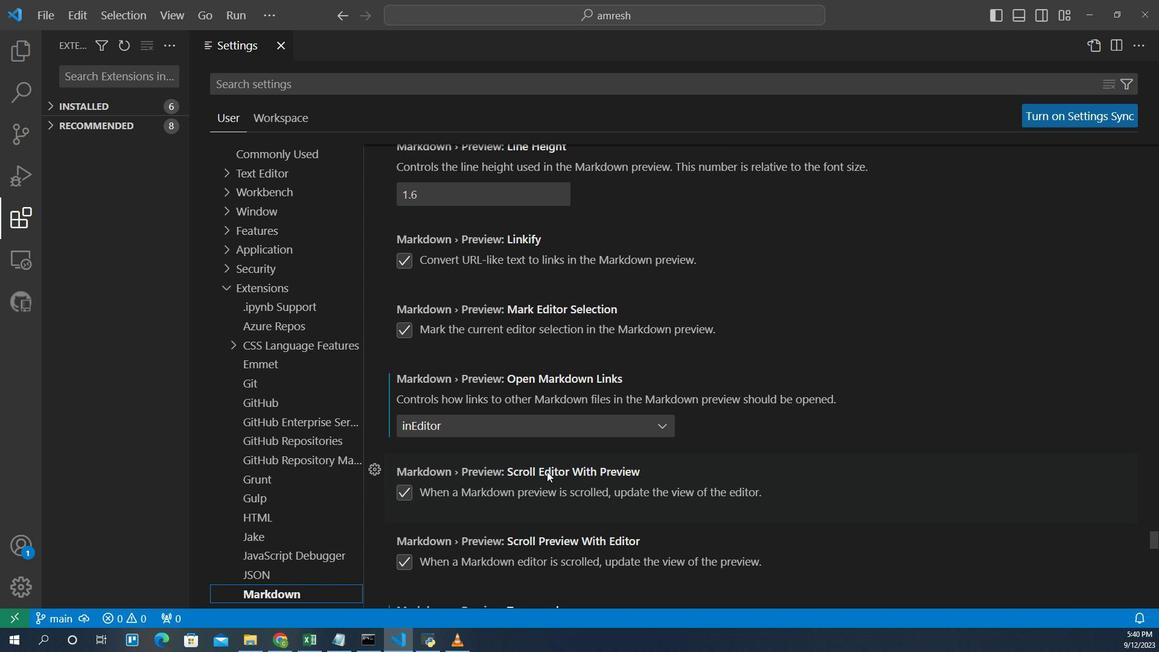 
Action: Mouse moved to (581, 440)
Screenshot: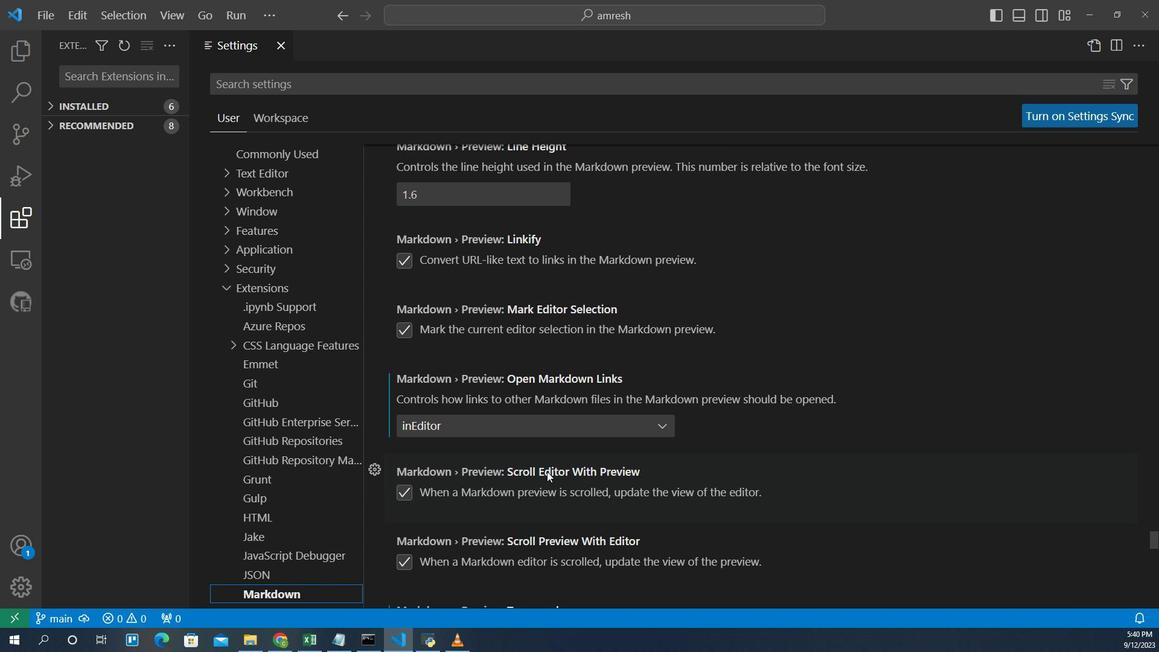 
Action: Mouse scrolled (581, 439) with delta (0, 0)
Screenshot: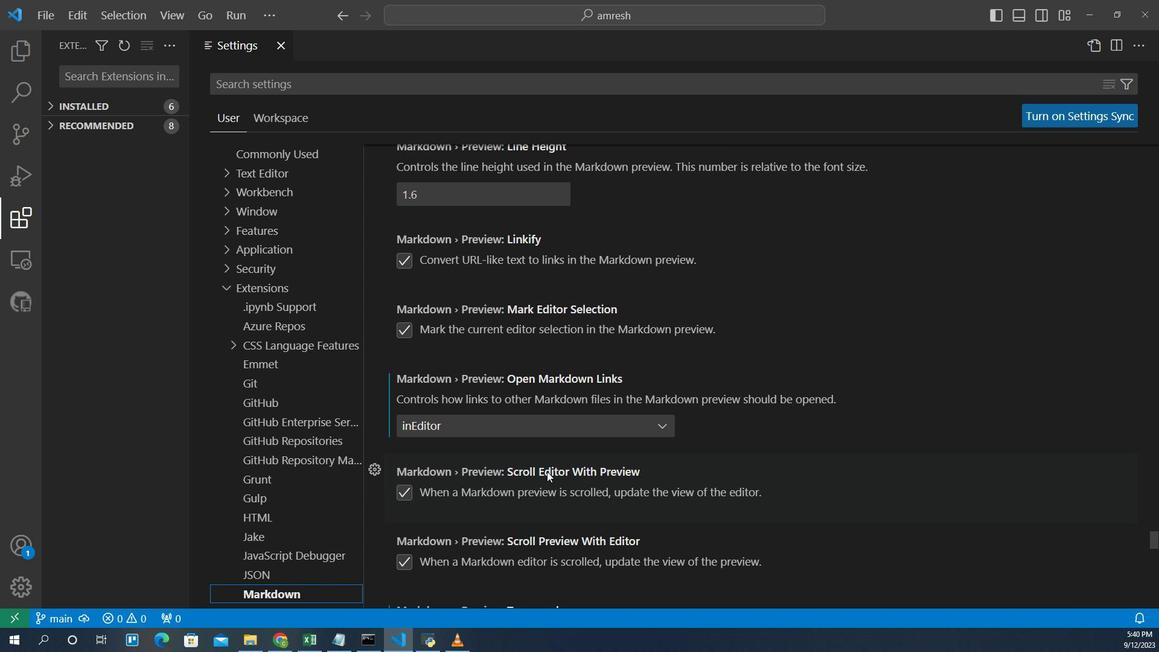 
Action: Mouse scrolled (581, 439) with delta (0, 0)
Screenshot: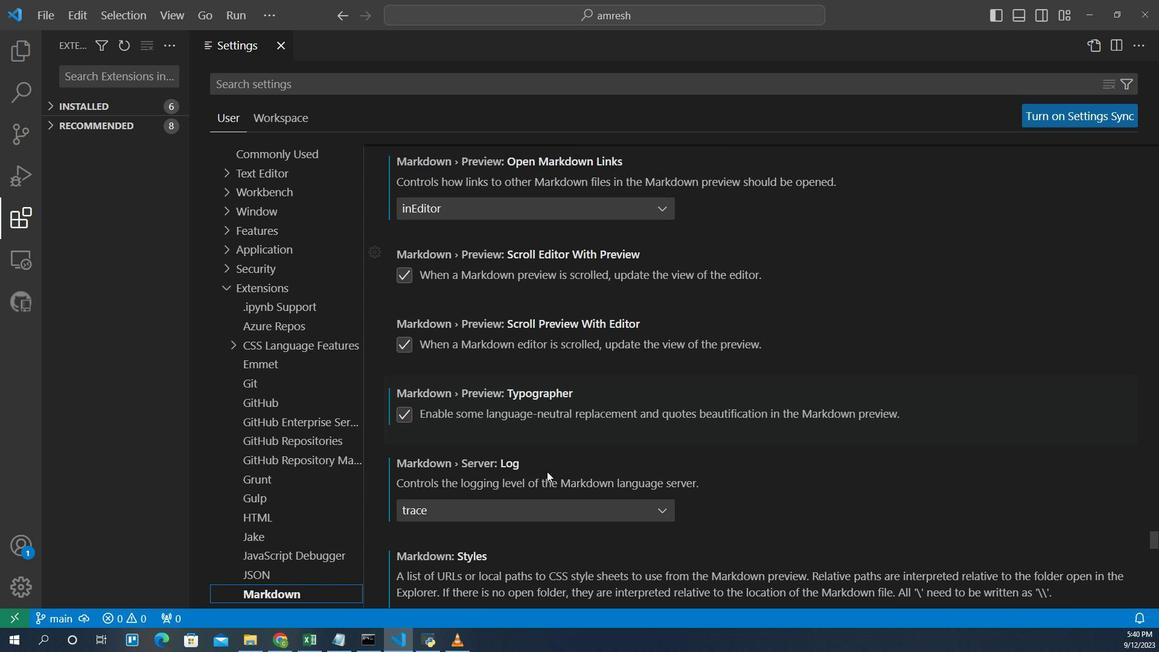 
Action: Mouse scrolled (581, 439) with delta (0, 0)
Screenshot: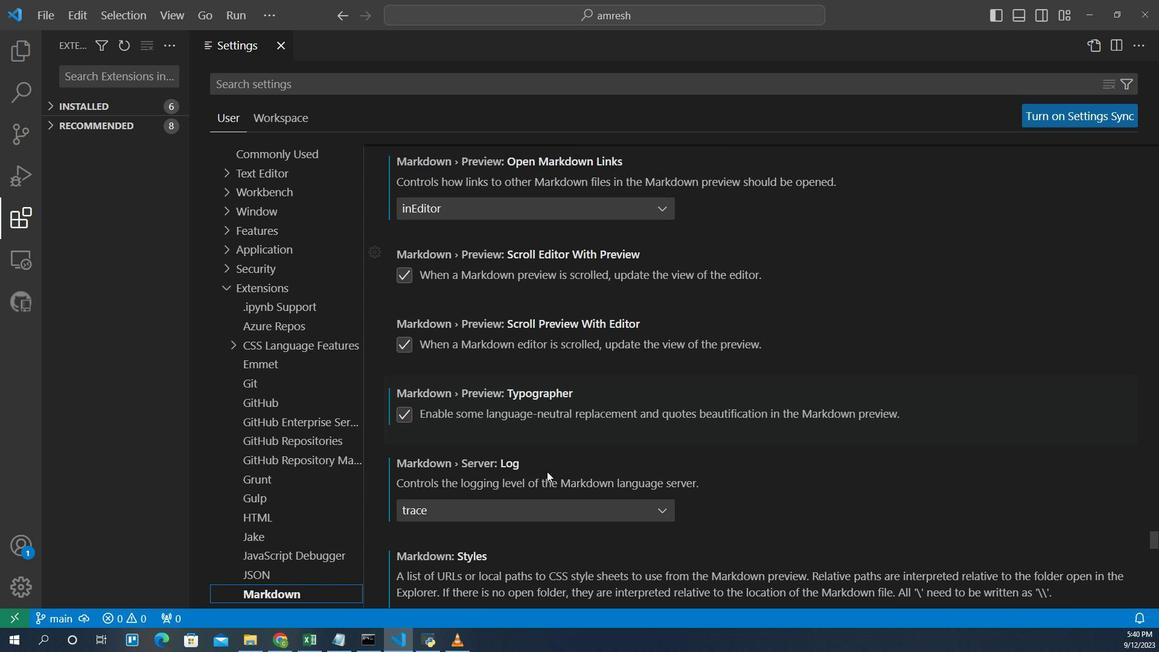 
Action: Mouse scrolled (581, 439) with delta (0, 0)
Screenshot: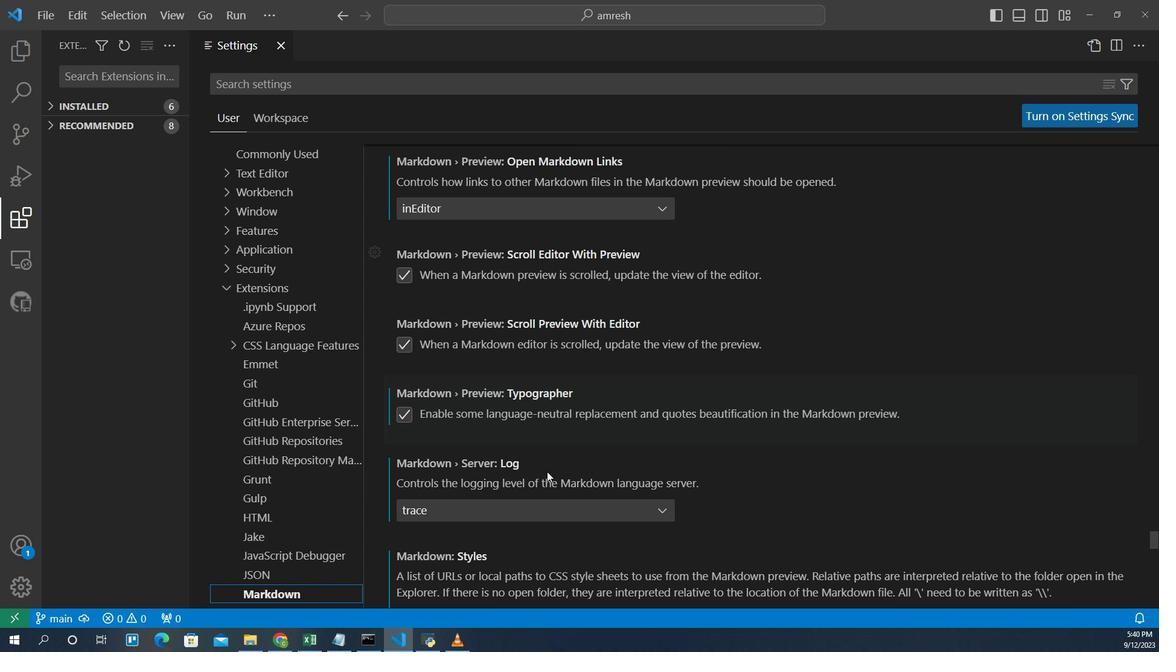 
Action: Mouse scrolled (581, 439) with delta (0, 0)
Screenshot: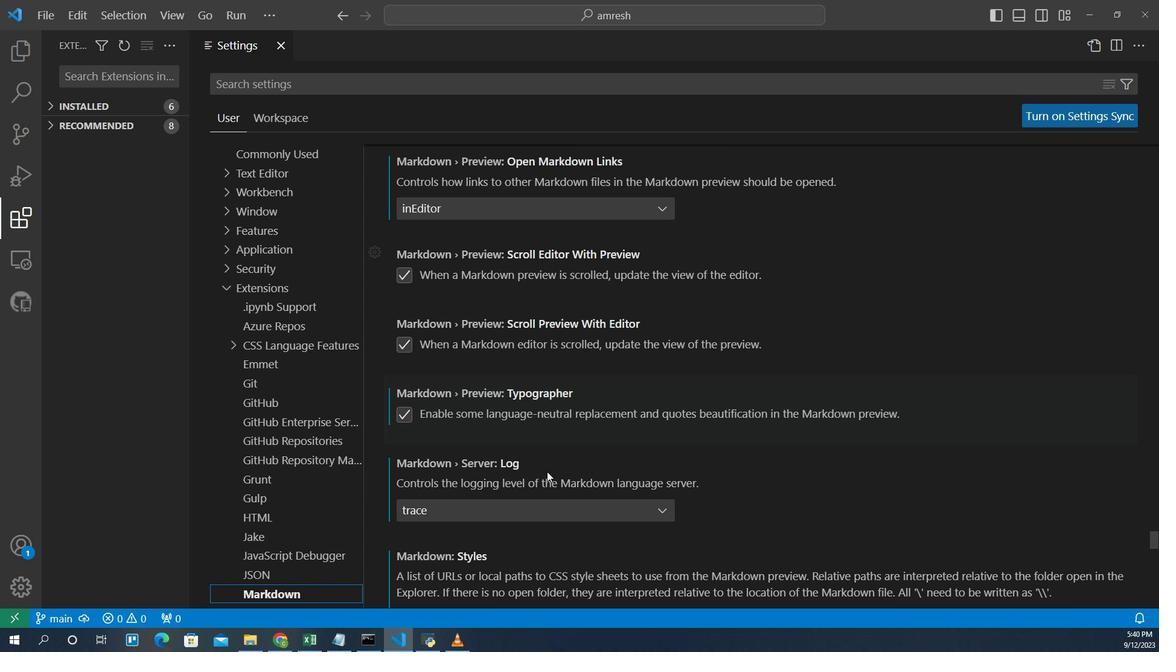 
Action: Mouse scrolled (581, 439) with delta (0, 0)
Screenshot: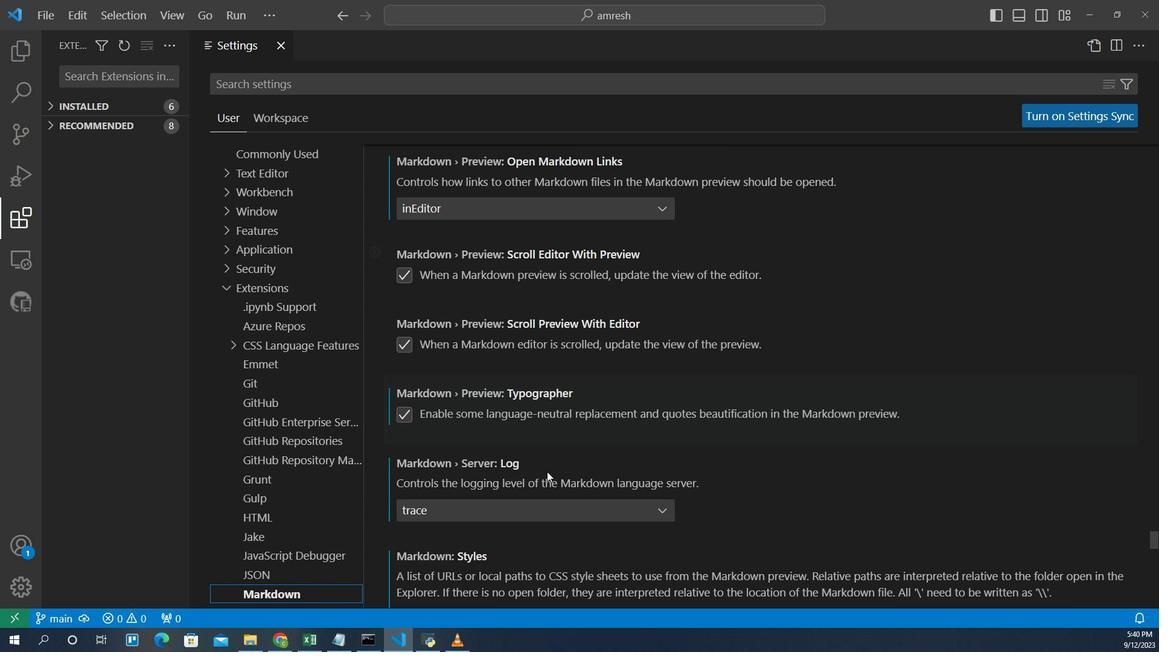 
Action: Mouse scrolled (581, 439) with delta (0, 0)
Screenshot: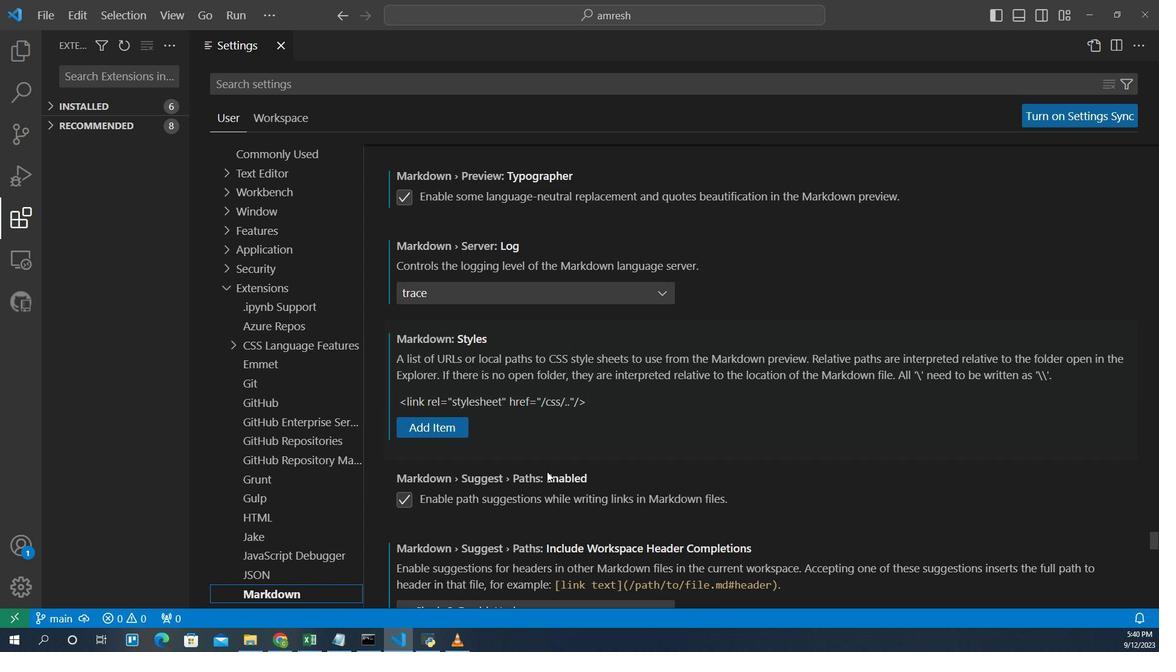 
Action: Mouse scrolled (581, 439) with delta (0, 0)
Screenshot: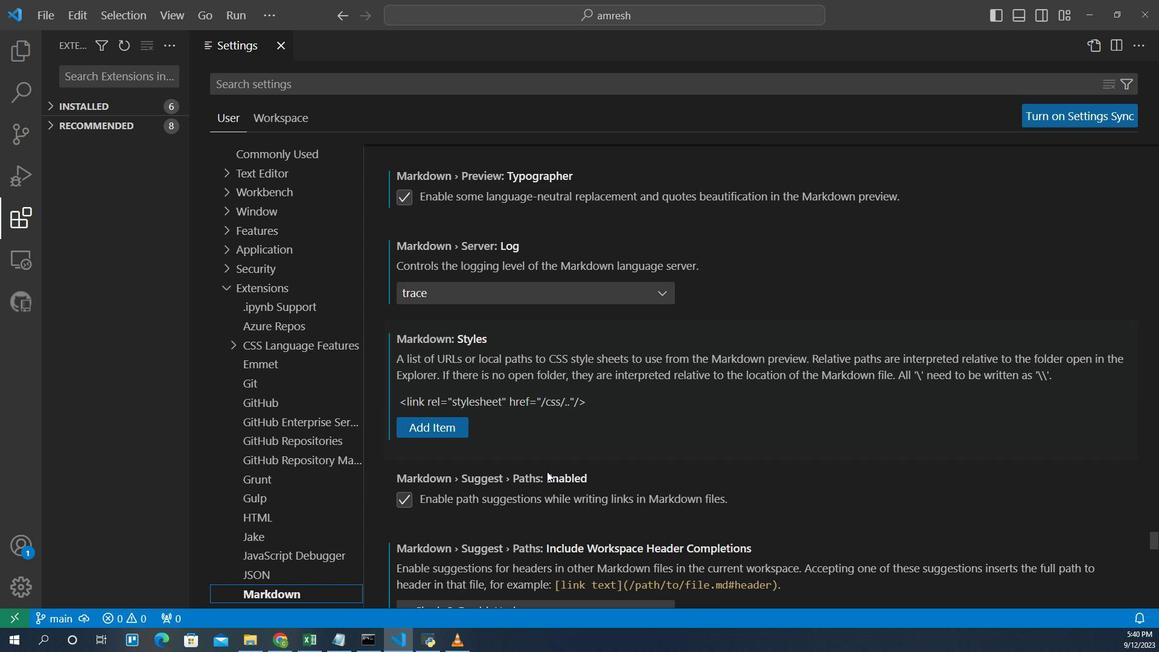 
Action: Mouse scrolled (581, 439) with delta (0, 0)
Screenshot: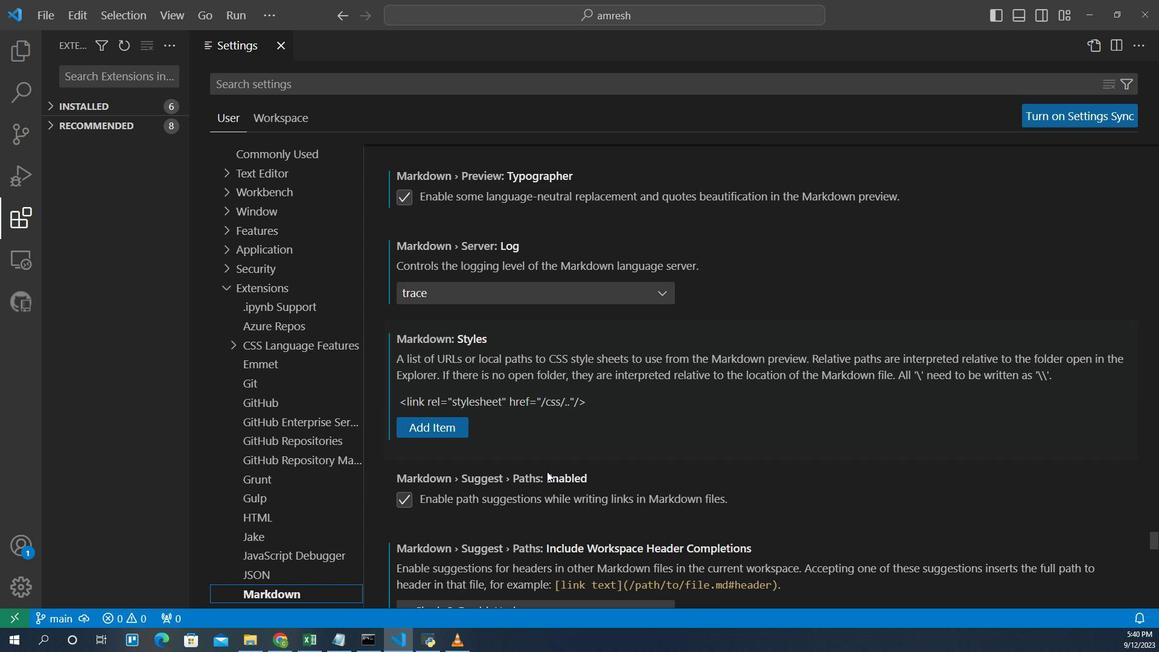 
Action: Mouse scrolled (581, 439) with delta (0, 0)
Screenshot: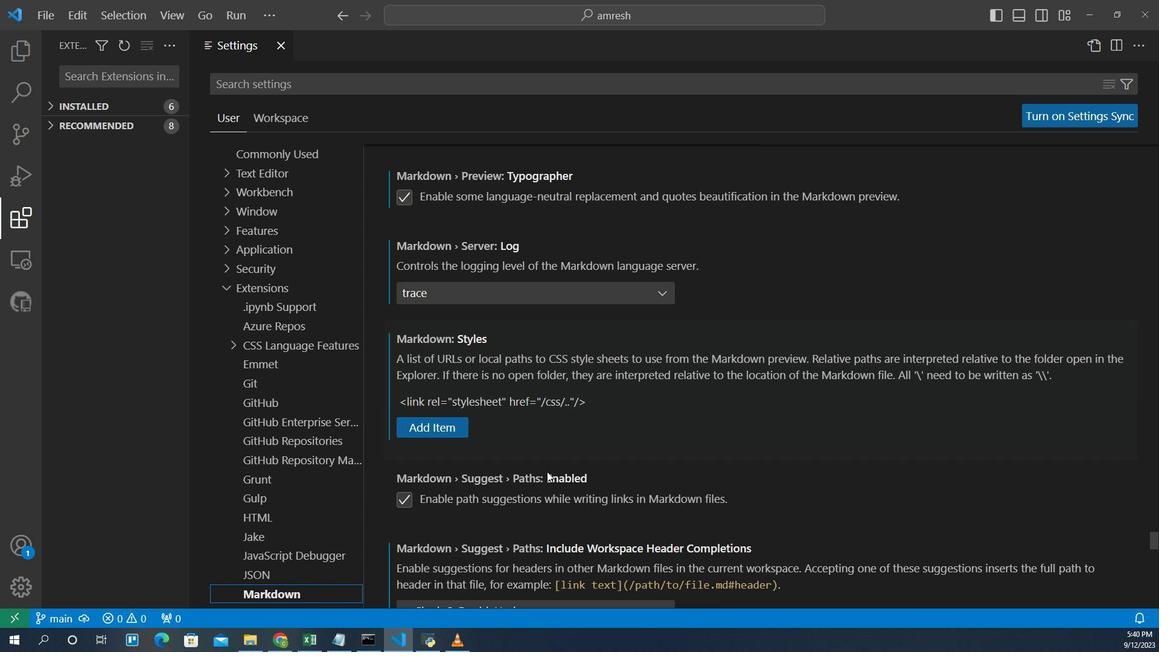 
Action: Mouse scrolled (581, 439) with delta (0, 0)
Screenshot: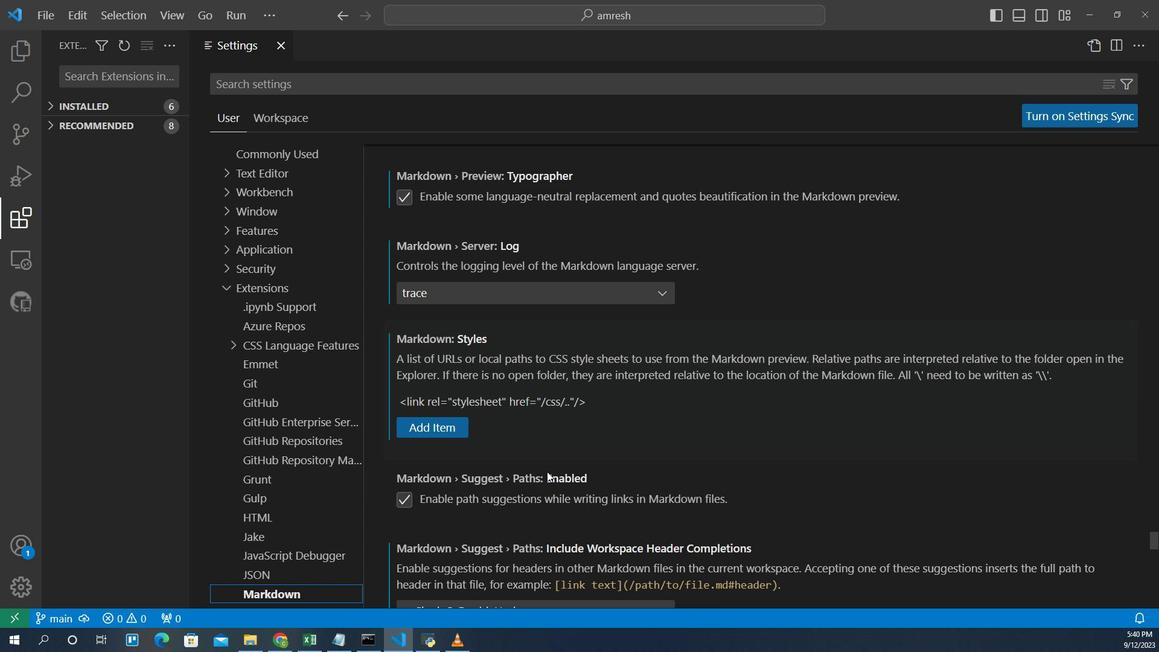 
Action: Mouse scrolled (581, 439) with delta (0, 0)
Screenshot: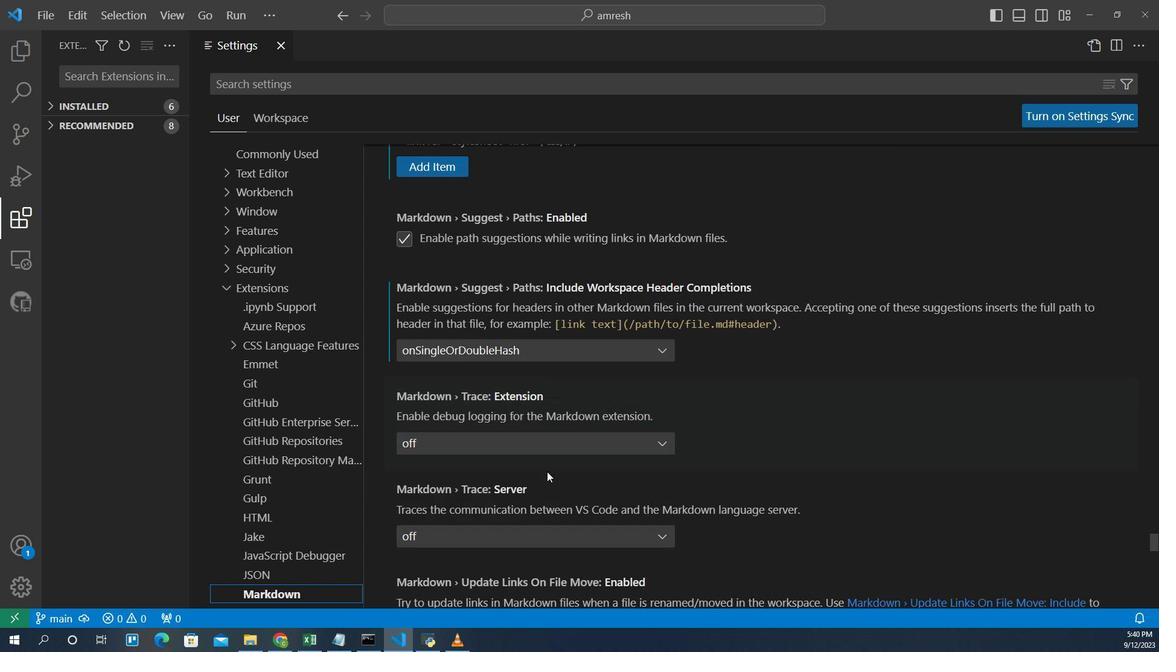 
Action: Mouse scrolled (581, 439) with delta (0, 0)
Screenshot: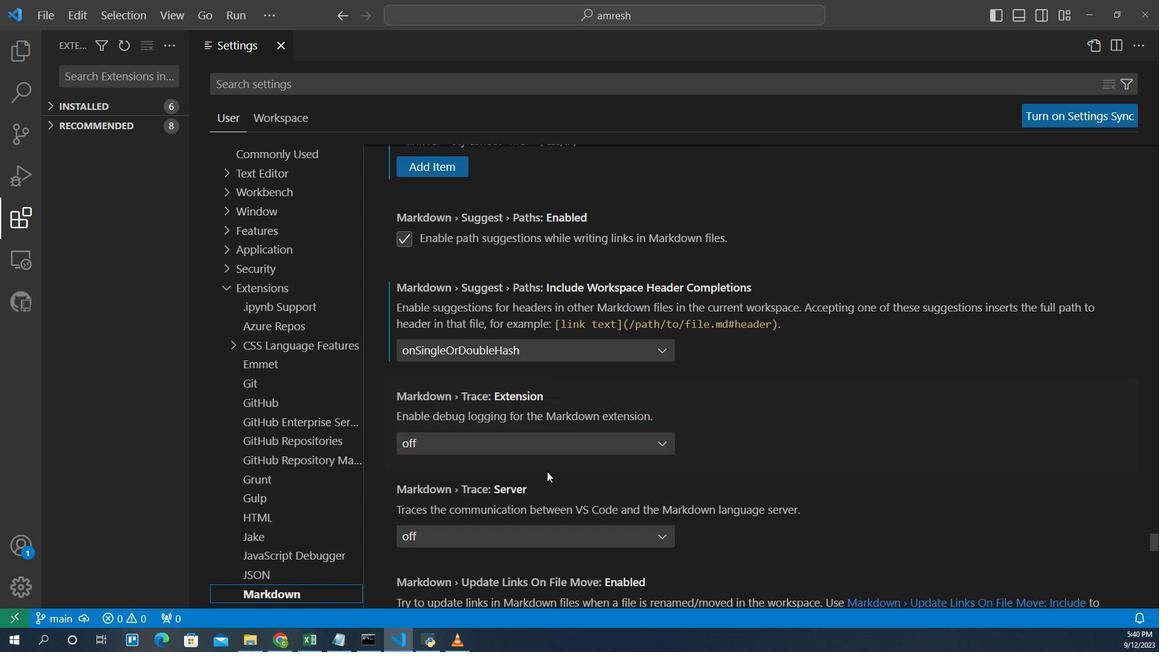 
Action: Mouse scrolled (581, 439) with delta (0, 0)
Screenshot: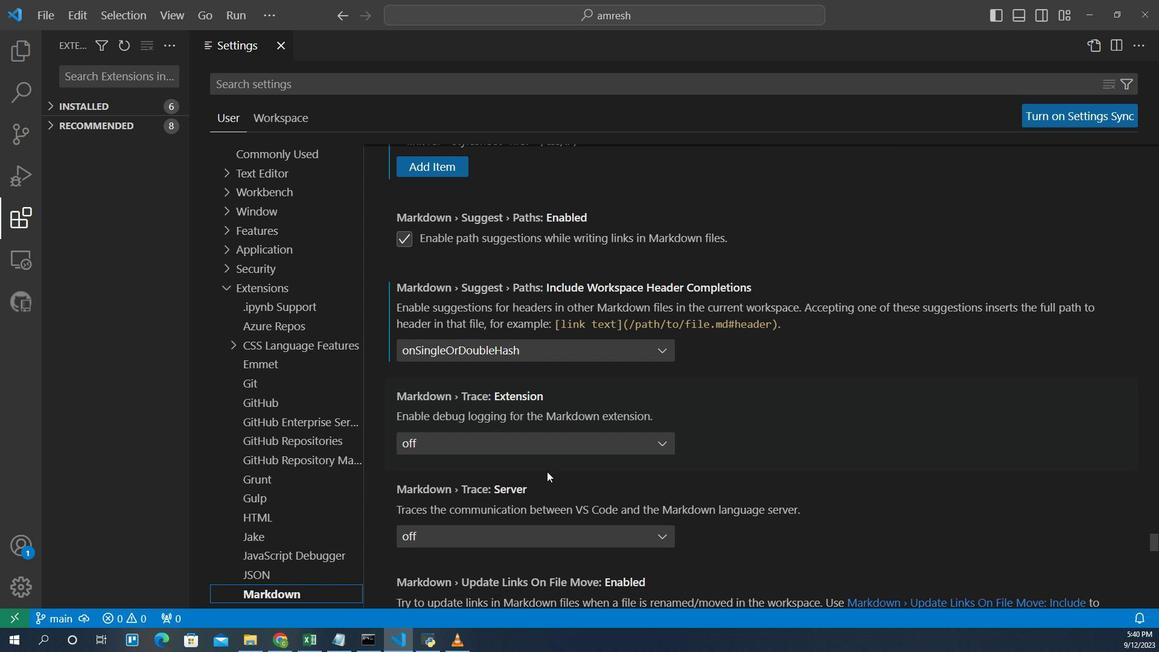 
Action: Mouse scrolled (581, 439) with delta (0, 0)
Screenshot: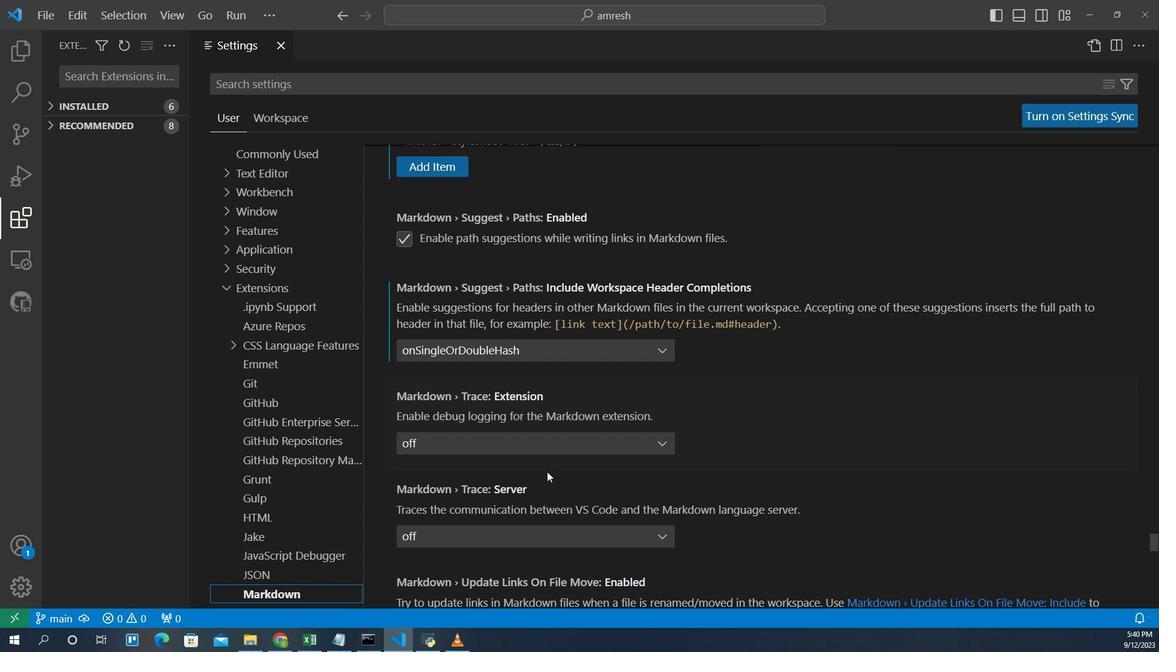 
Action: Mouse scrolled (581, 439) with delta (0, 0)
Screenshot: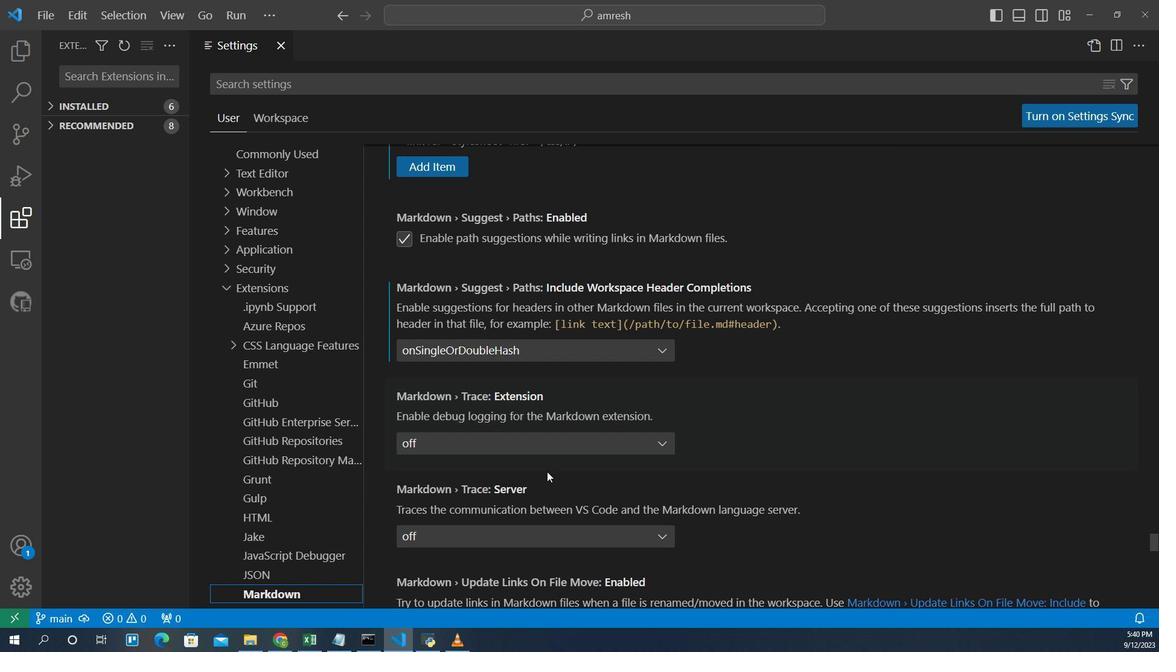 
Action: Mouse scrolled (581, 439) with delta (0, 0)
Screenshot: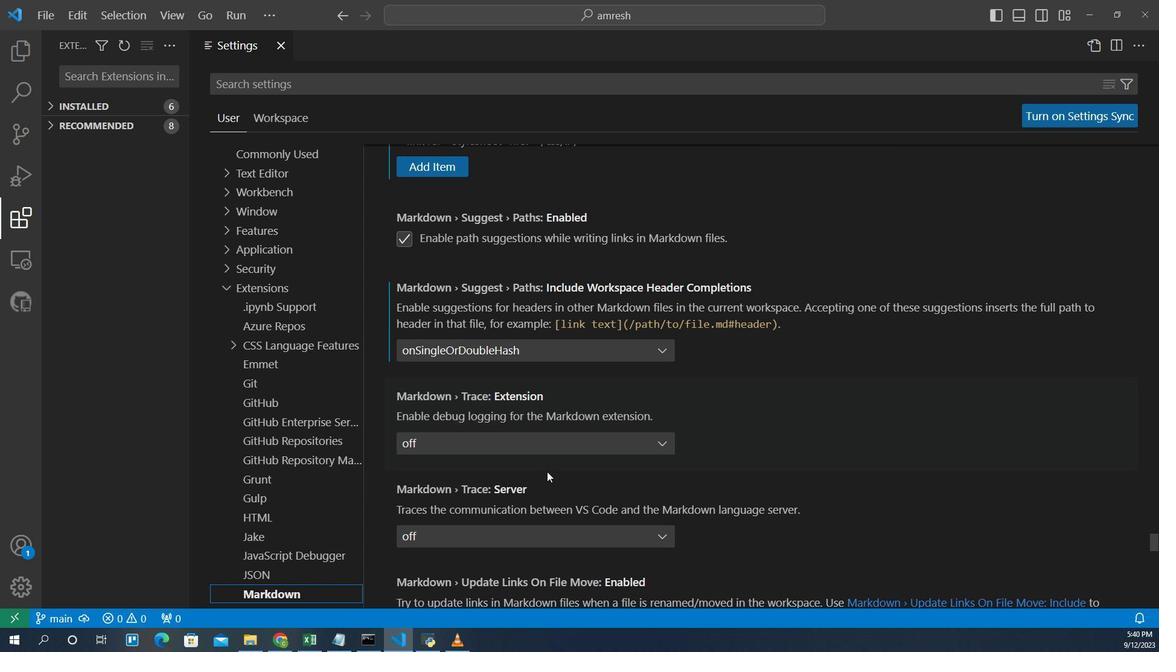 
Action: Mouse scrolled (581, 439) with delta (0, 0)
Screenshot: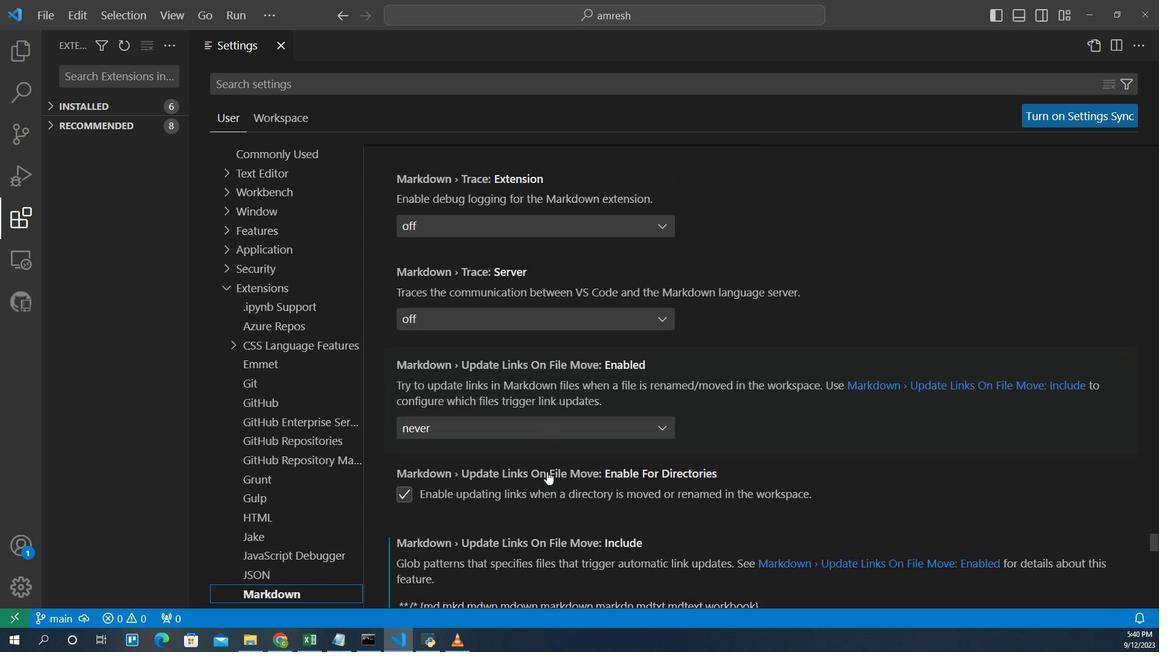 
Action: Mouse scrolled (581, 439) with delta (0, 0)
Screenshot: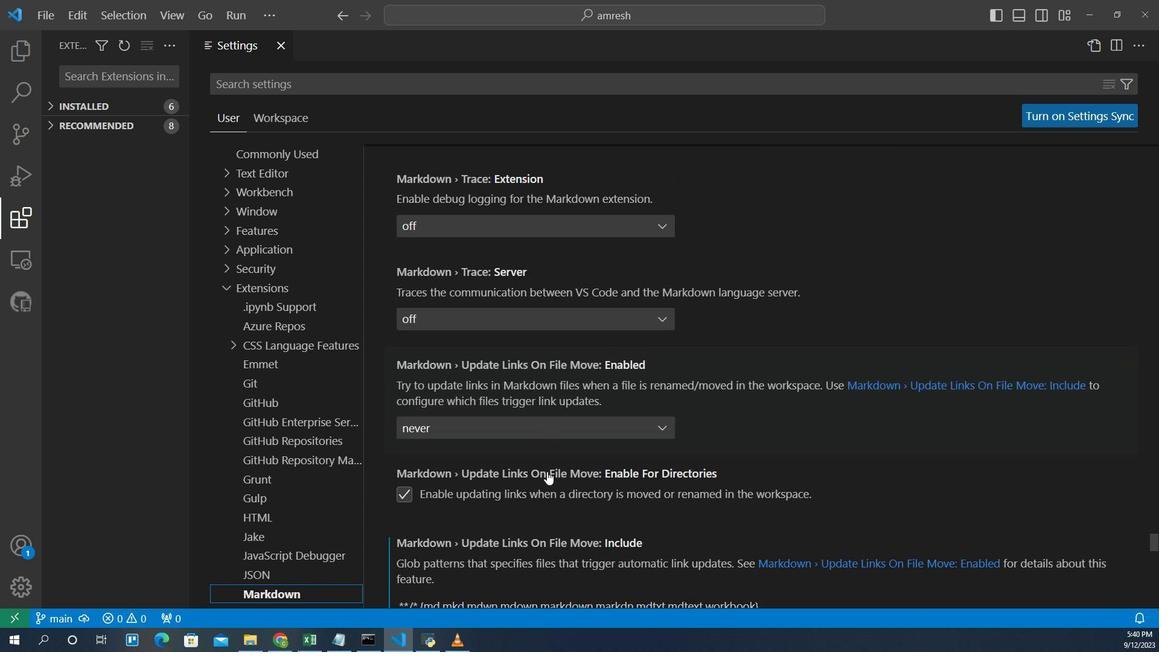 
Action: Mouse scrolled (581, 439) with delta (0, 0)
Screenshot: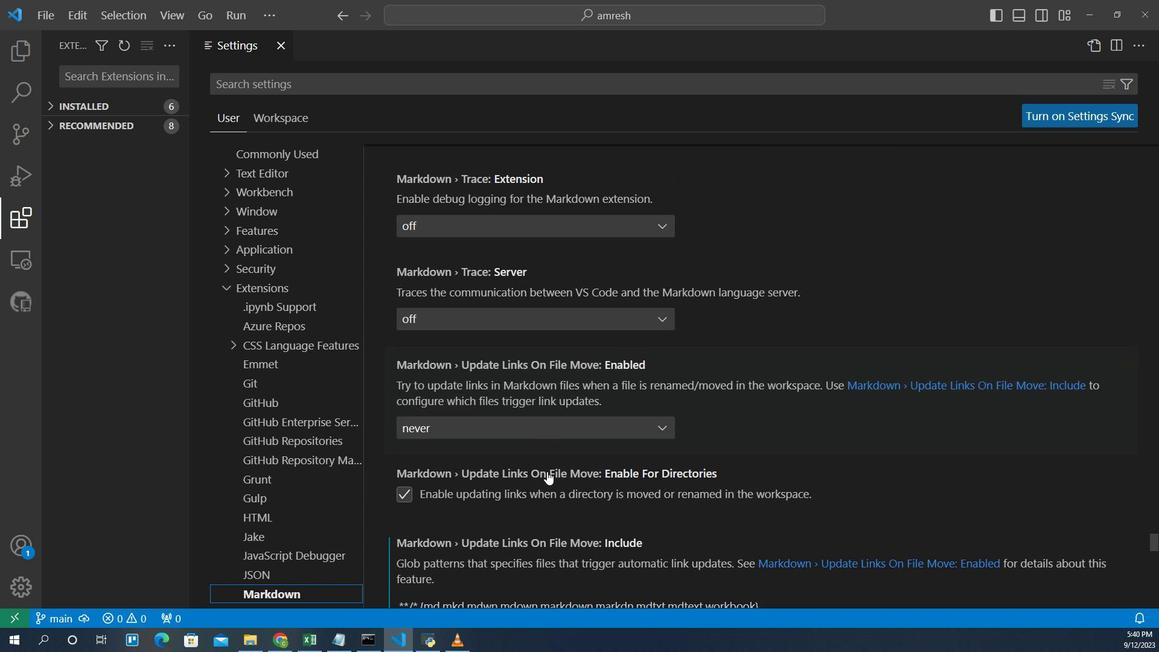 
Action: Mouse scrolled (581, 439) with delta (0, 0)
Screenshot: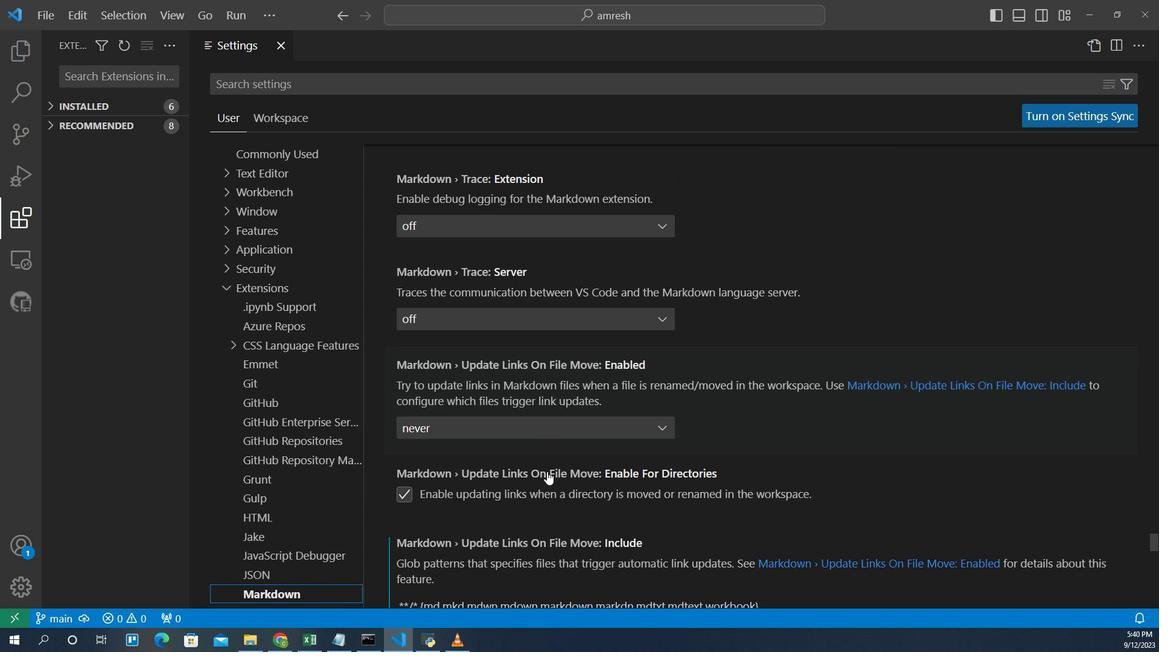 
Action: Mouse scrolled (581, 439) with delta (0, 0)
Screenshot: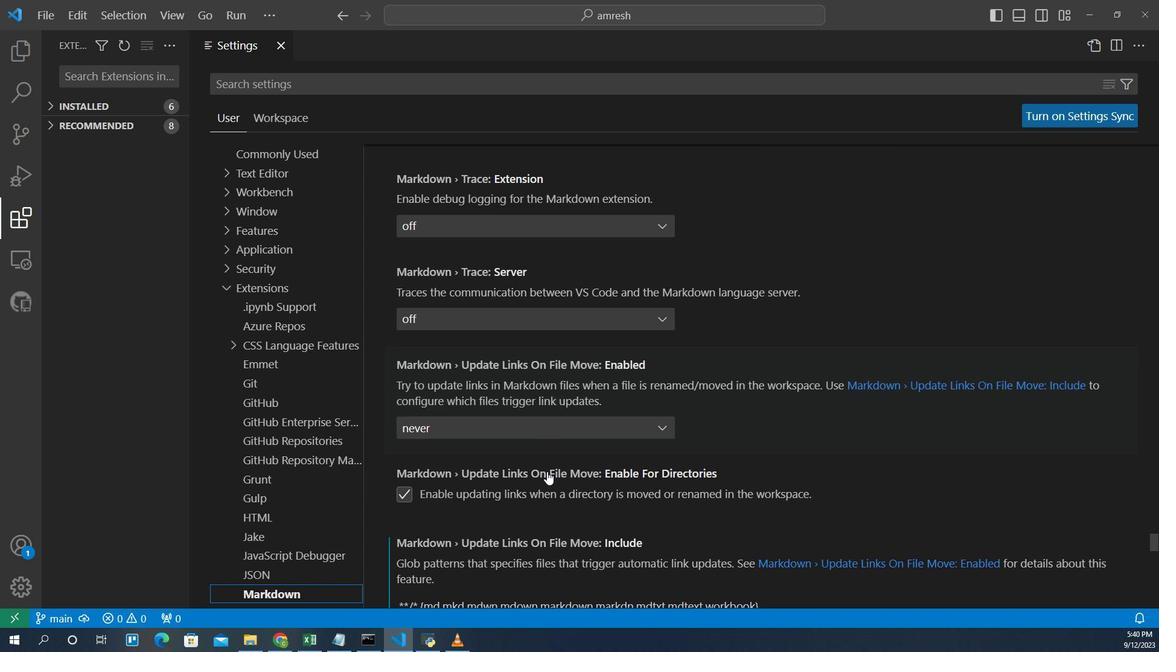 
Action: Mouse scrolled (581, 439) with delta (0, 0)
Screenshot: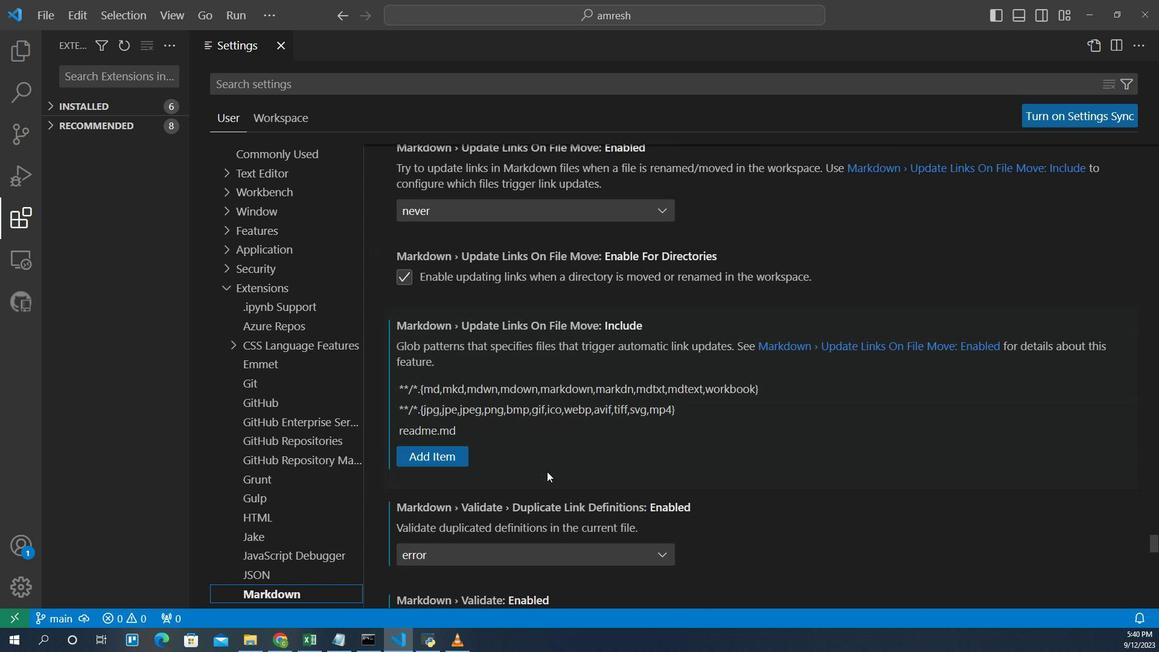 
Action: Mouse moved to (581, 440)
Screenshot: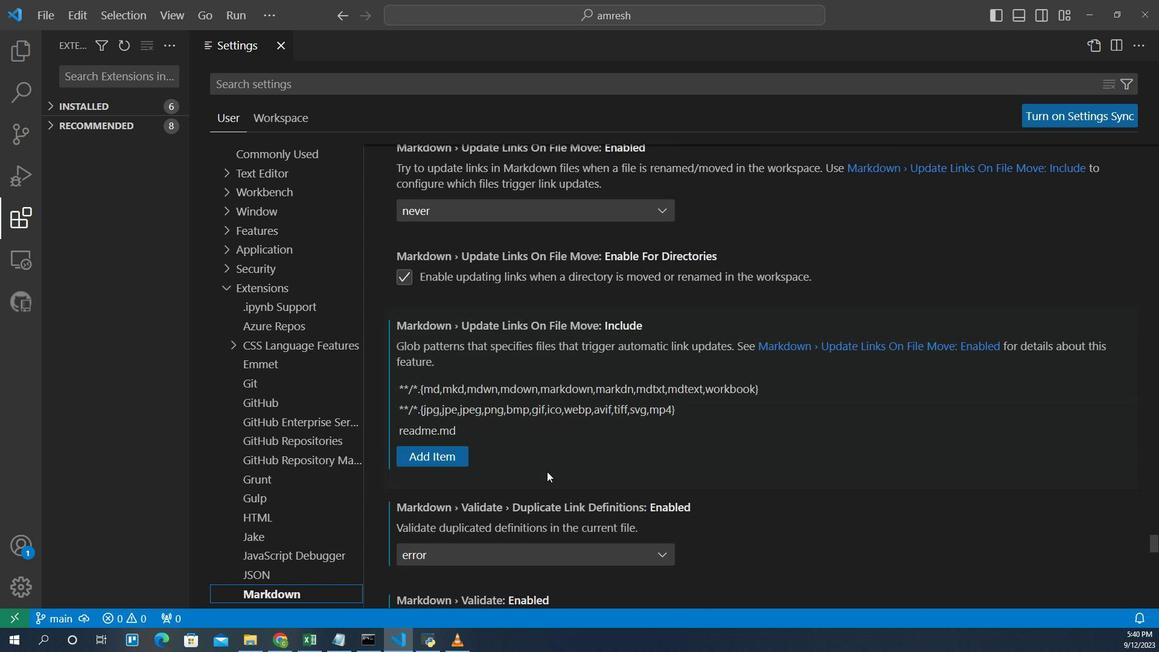 
Action: Mouse scrolled (581, 439) with delta (0, 0)
Screenshot: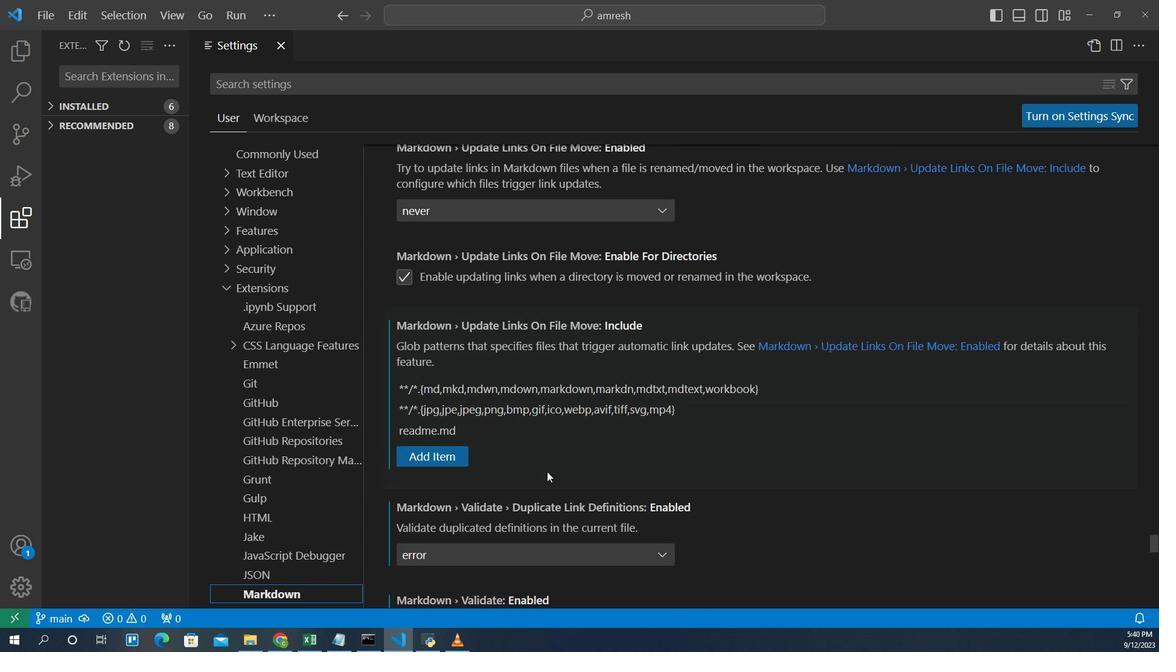 
Action: Mouse scrolled (581, 439) with delta (0, 0)
Screenshot: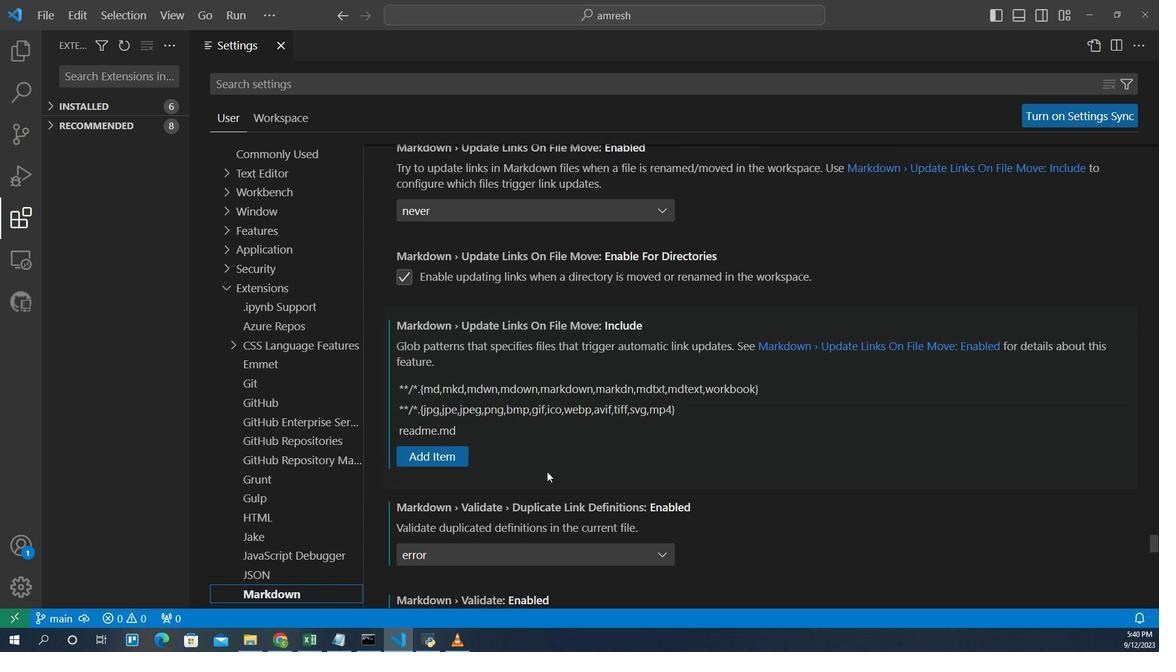 
Action: Mouse scrolled (581, 439) with delta (0, 0)
Screenshot: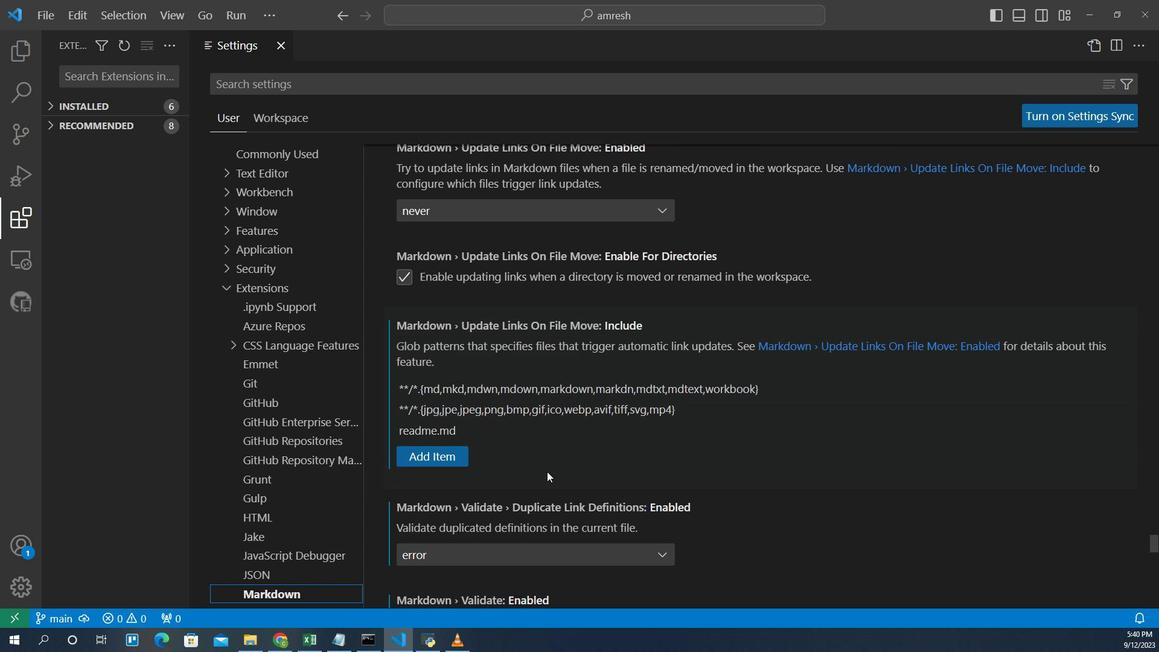 
Action: Mouse scrolled (581, 439) with delta (0, 0)
Screenshot: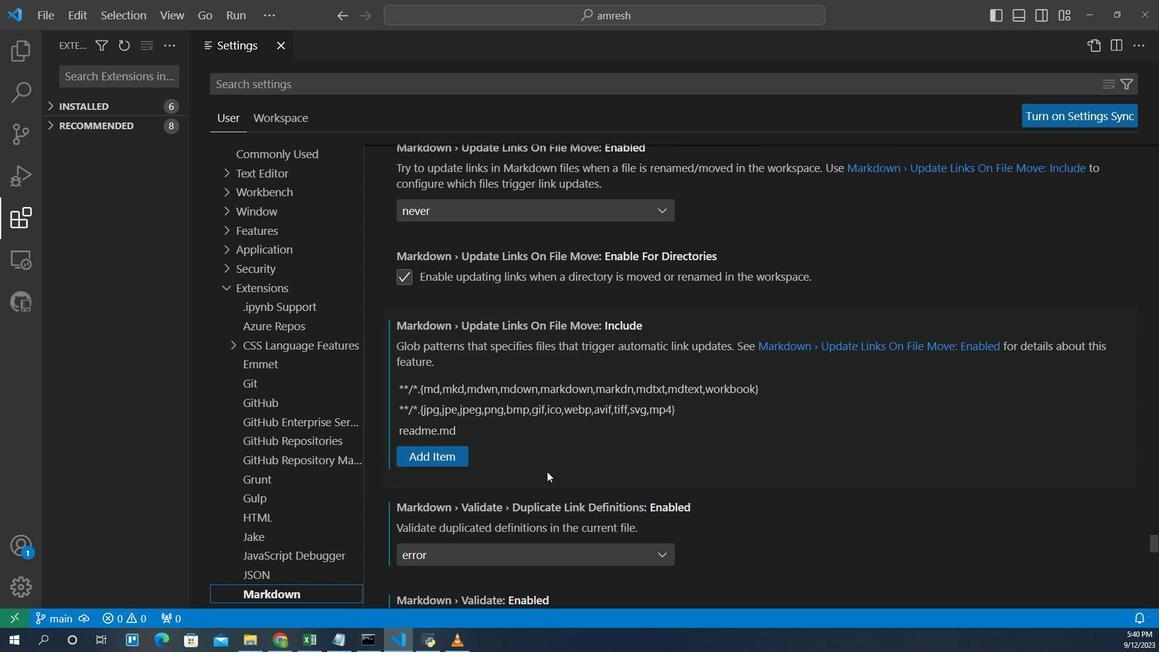 
Action: Mouse moved to (581, 440)
Screenshot: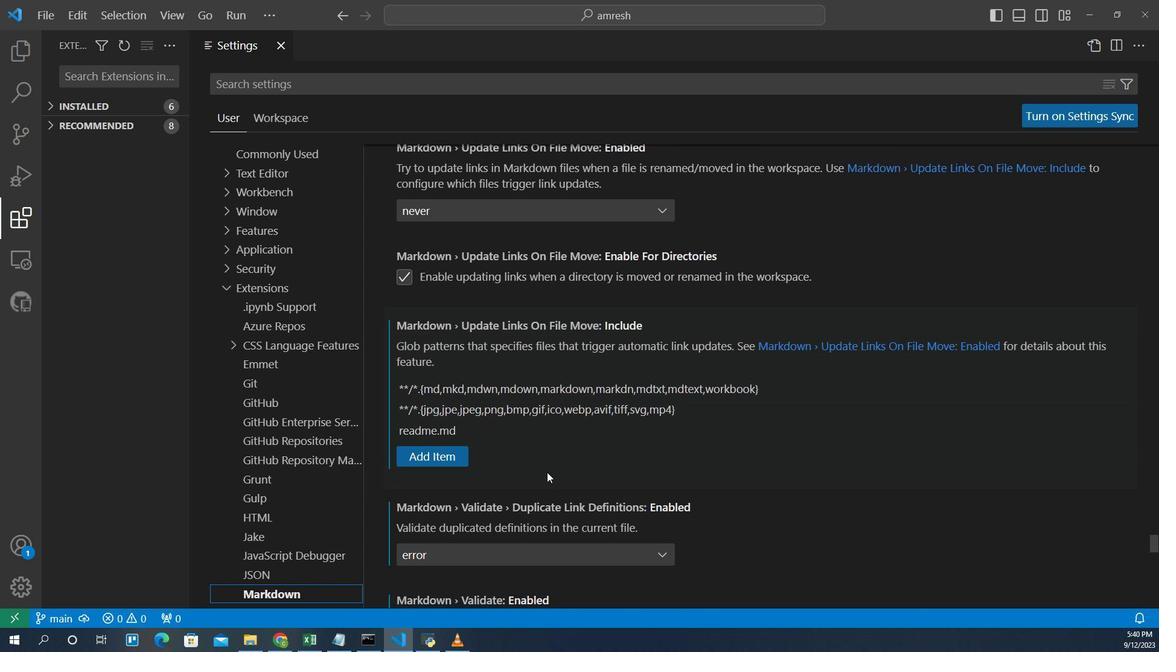 
Action: Mouse scrolled (581, 440) with delta (0, 0)
Screenshot: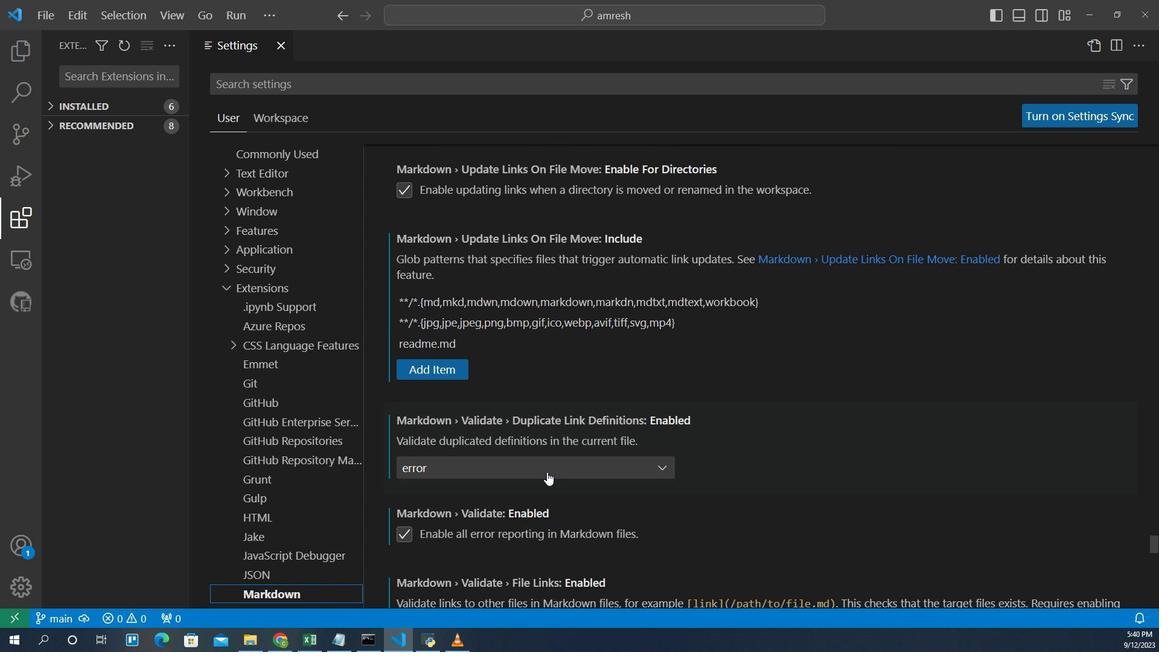 
Action: Mouse scrolled (581, 440) with delta (0, 0)
Screenshot: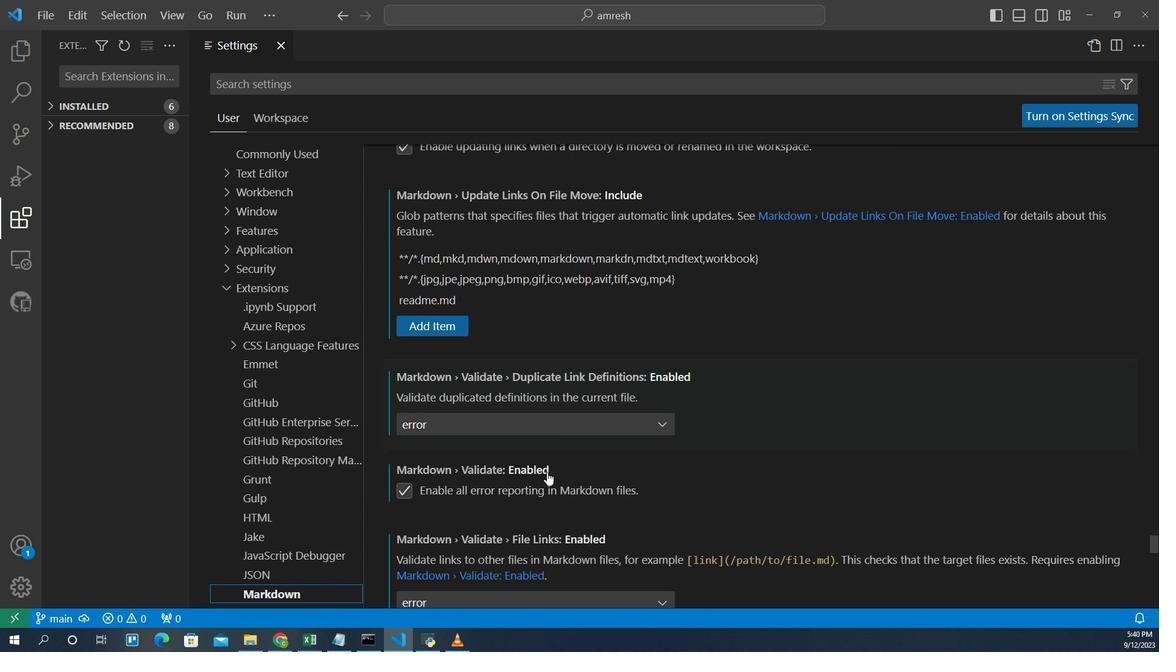 
Action: Mouse scrolled (581, 440) with delta (0, 0)
Screenshot: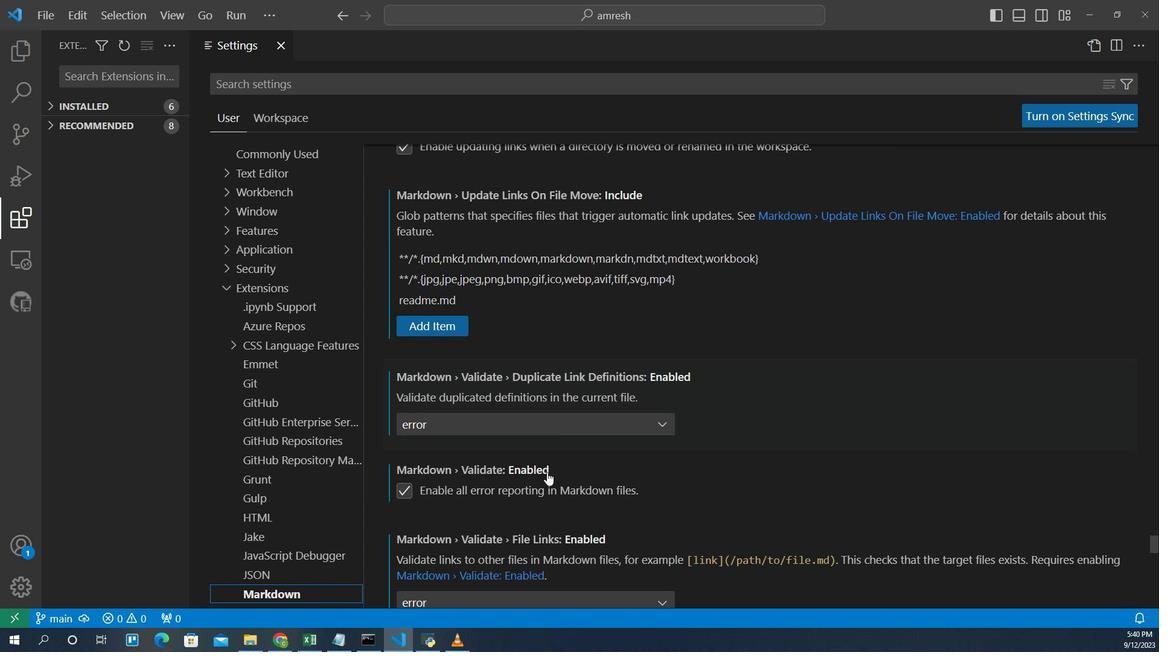 
Action: Mouse scrolled (581, 440) with delta (0, 0)
Screenshot: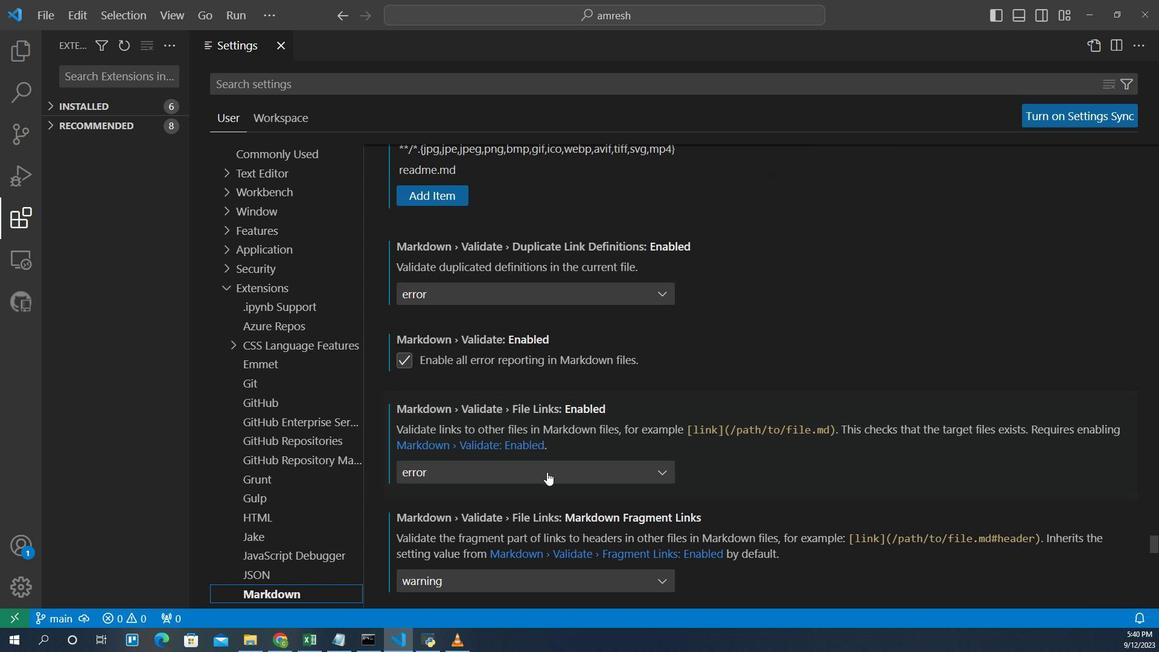 
Action: Mouse scrolled (581, 440) with delta (0, 0)
Screenshot: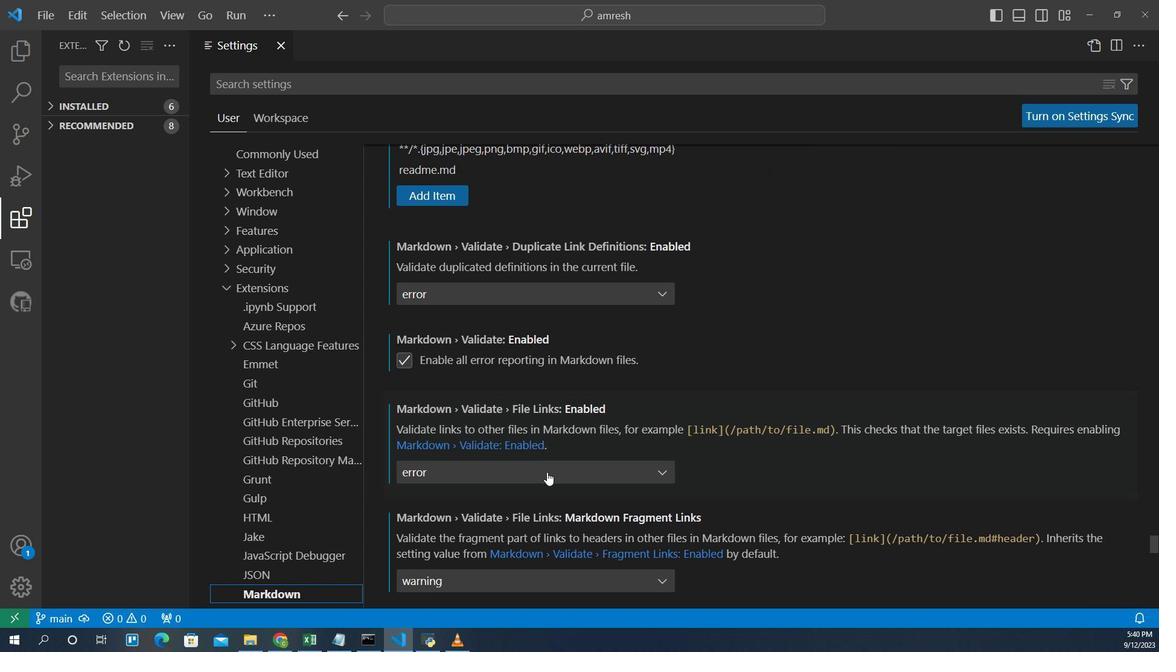 
Action: Mouse scrolled (581, 440) with delta (0, 0)
Screenshot: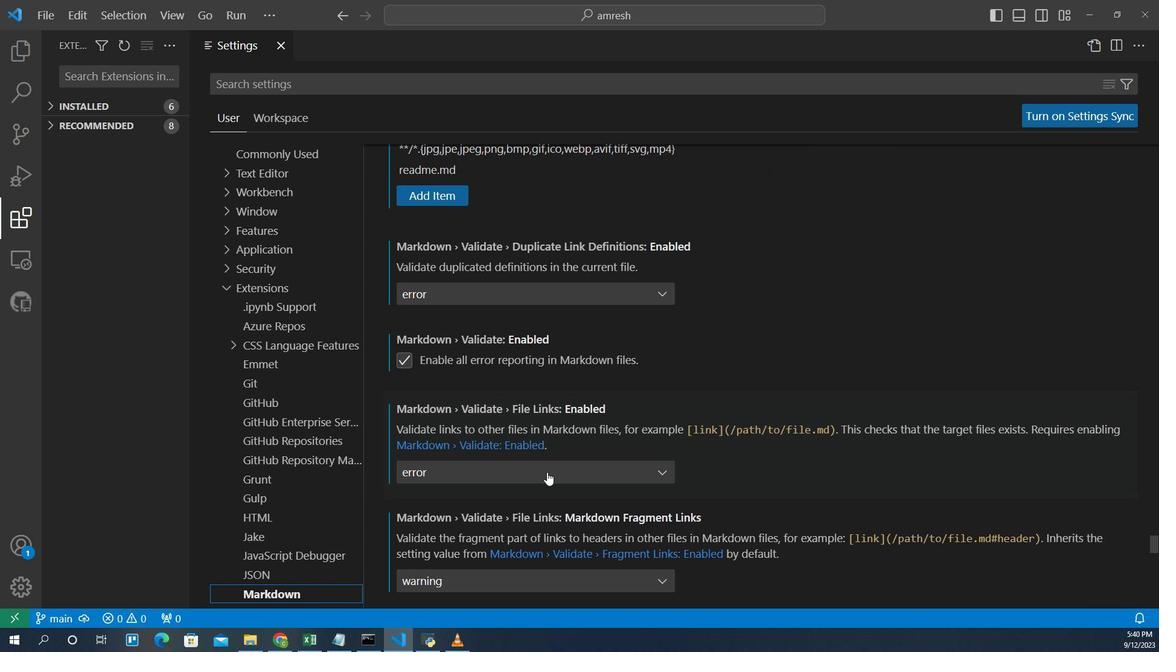 
Action: Mouse scrolled (581, 440) with delta (0, 0)
Screenshot: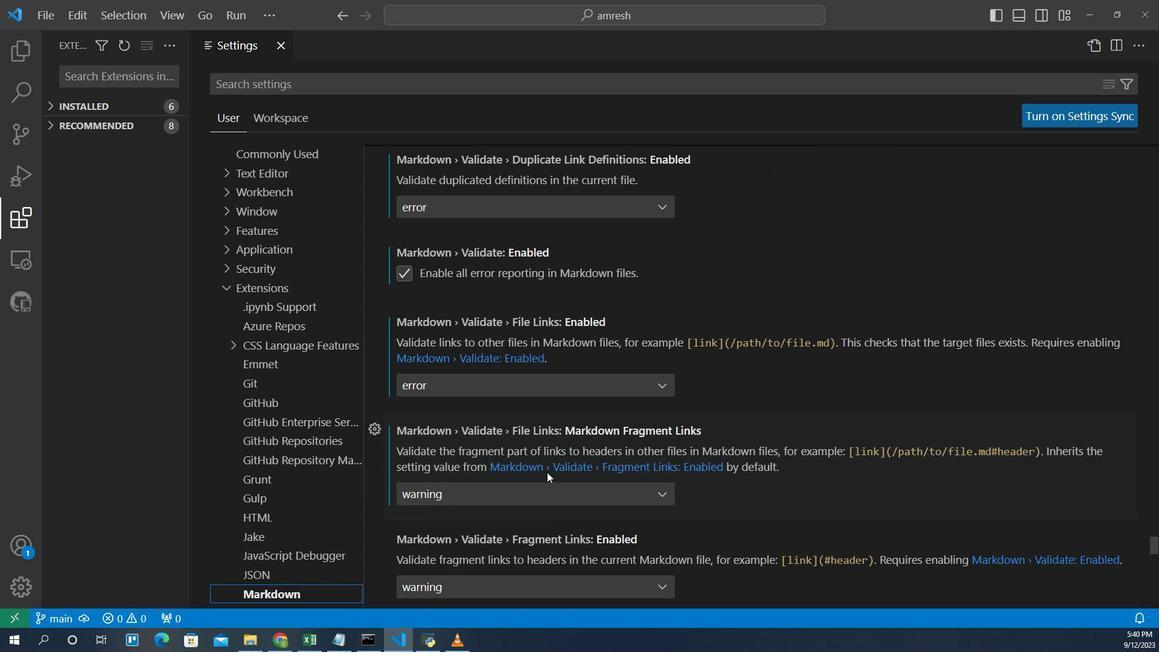 
Action: Mouse scrolled (581, 440) with delta (0, 0)
Screenshot: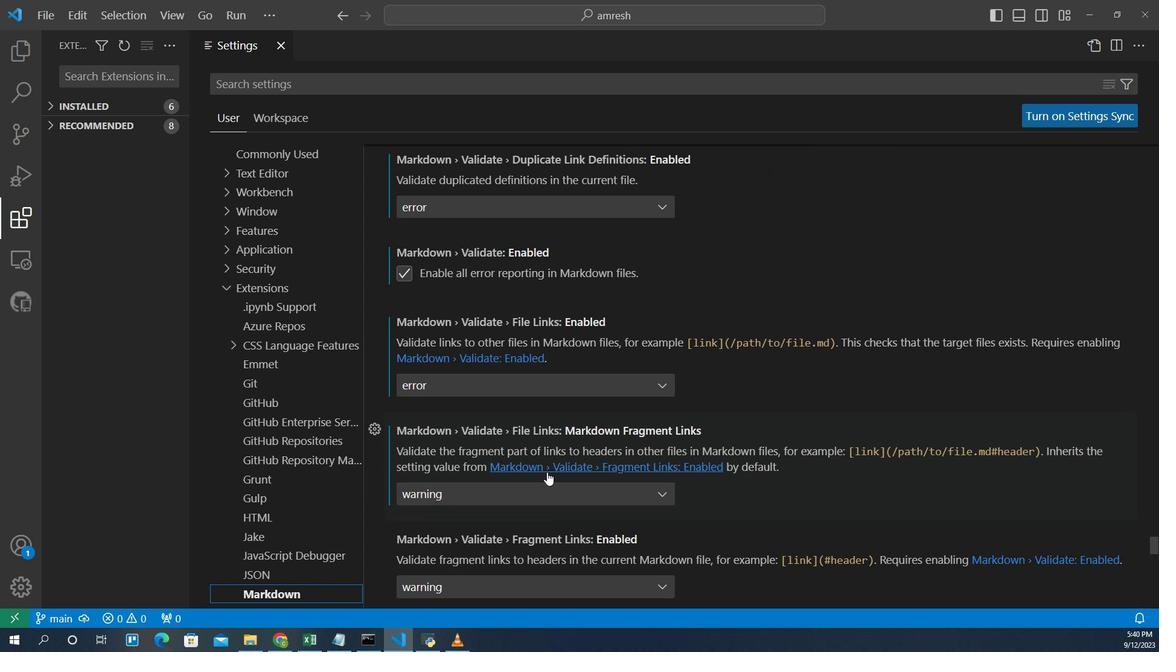 
Action: Mouse scrolled (581, 440) with delta (0, 0)
Screenshot: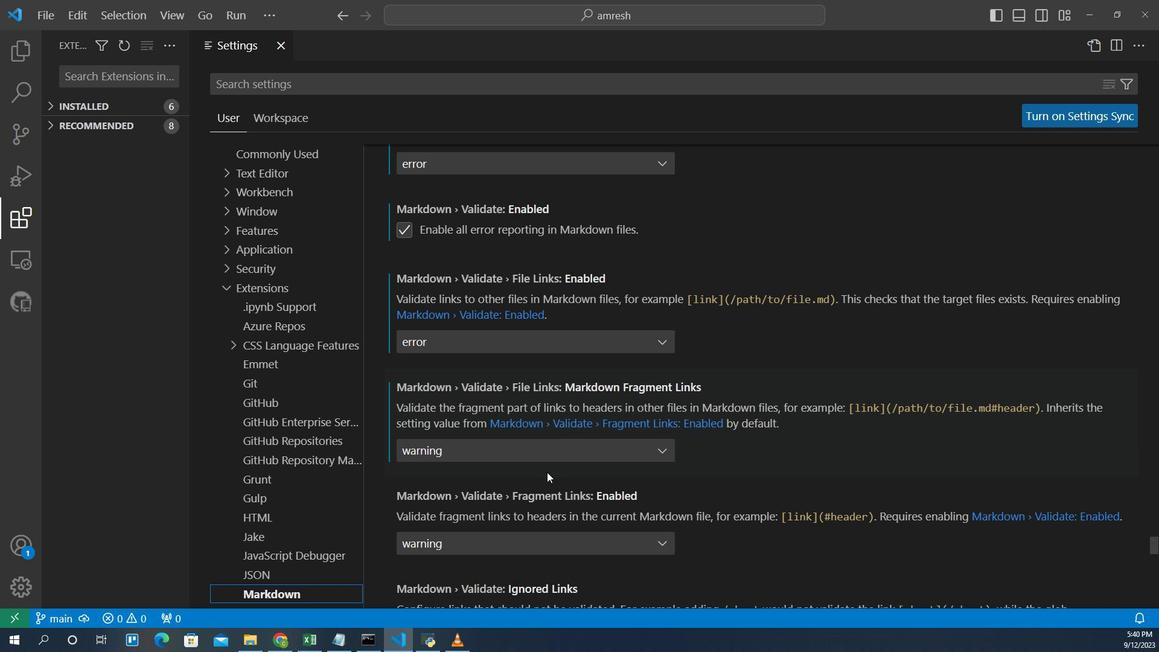 
Action: Mouse moved to (588, 427)
Screenshot: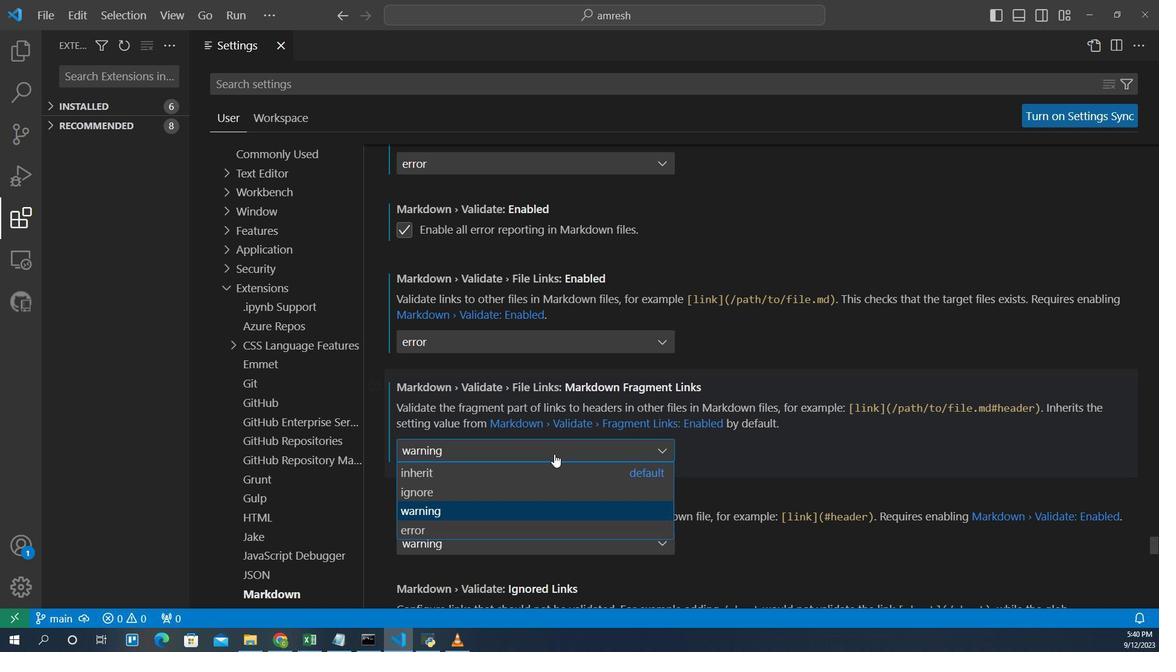 
Action: Mouse pressed left at (588, 427)
Screenshot: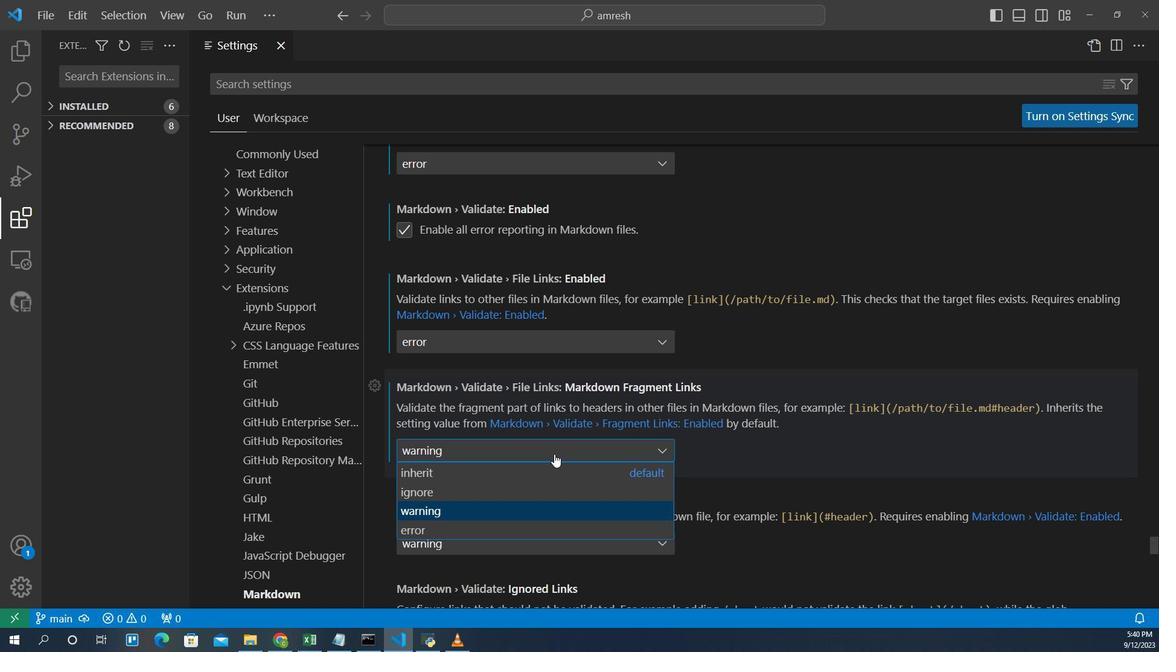 
Action: Mouse moved to (482, 478)
Screenshot: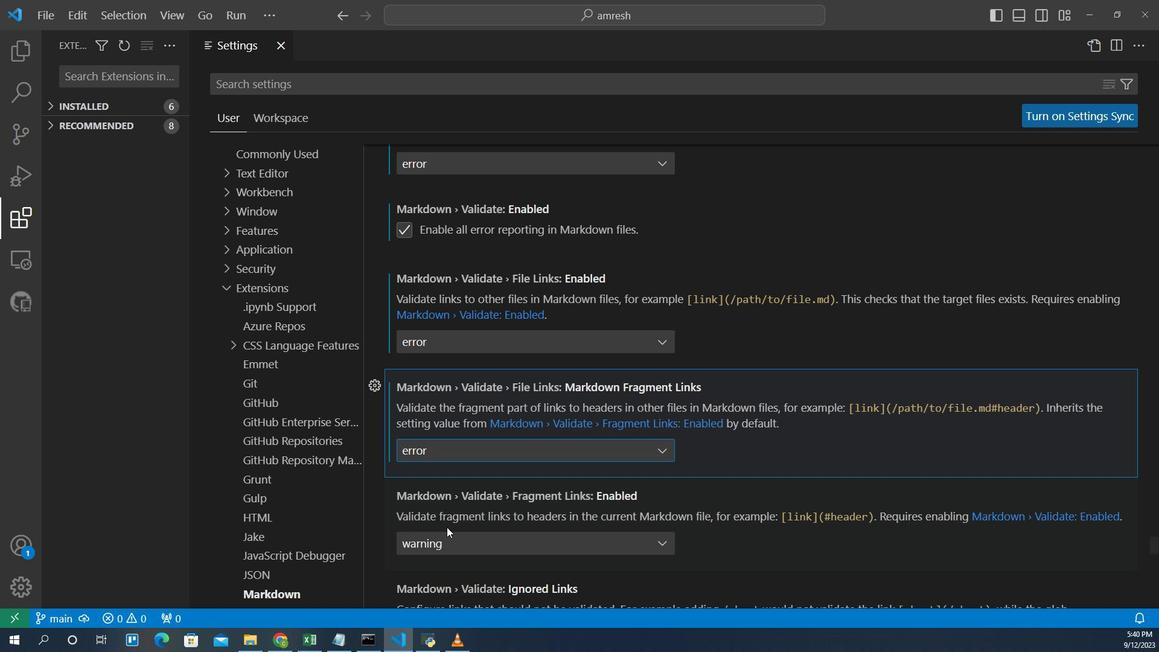 
Action: Mouse pressed left at (482, 478)
Screenshot: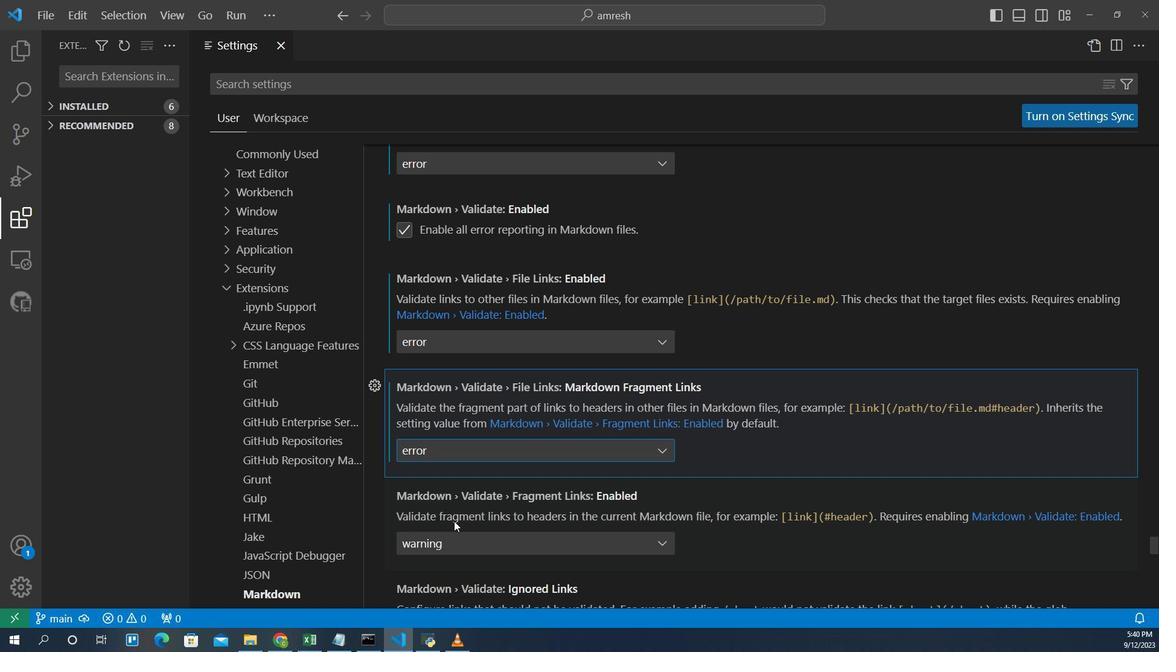 
Action: Mouse moved to (520, 439)
Screenshot: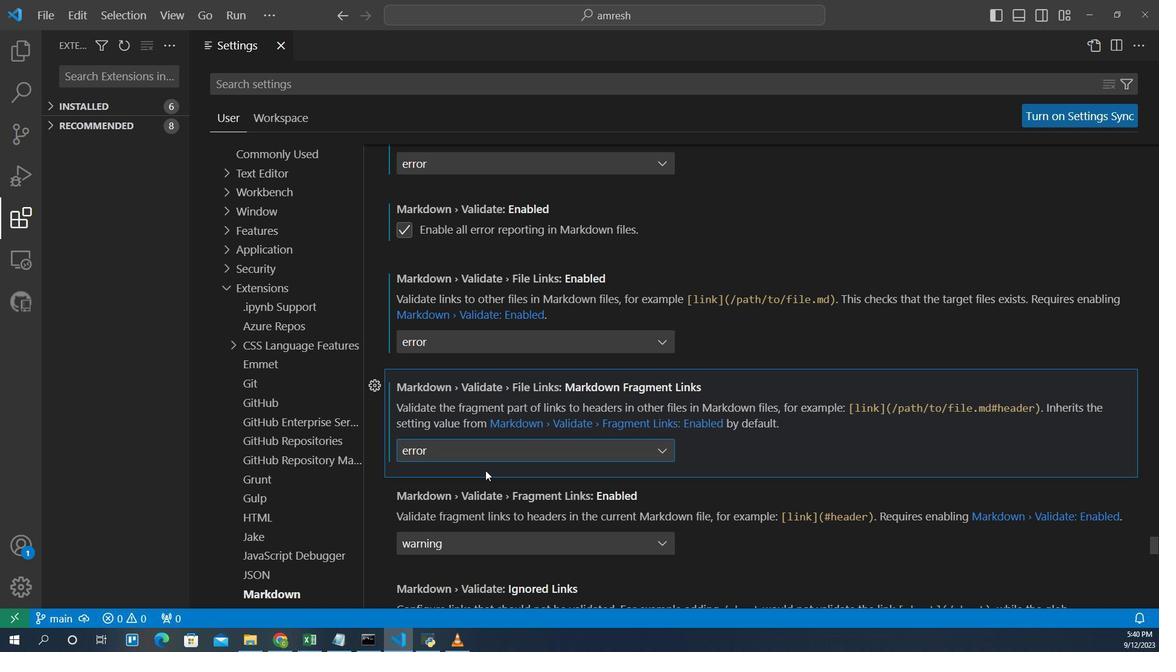 
